 Task: Search round trip flight ticket for 5 adults, 1 child, 2 infants in seat and 1 infant on lap in business from Hancock: Houghton County Memorial Airport to Indianapolis: Indianapolis International Airport on 8-5-2023 and return on 8-7-2023. Choice of flights is Alaska. Number of bags: 1 carry on bag. Price is upto 86000. Outbound departure time preference is 21:15.
Action: Mouse moved to (294, 271)
Screenshot: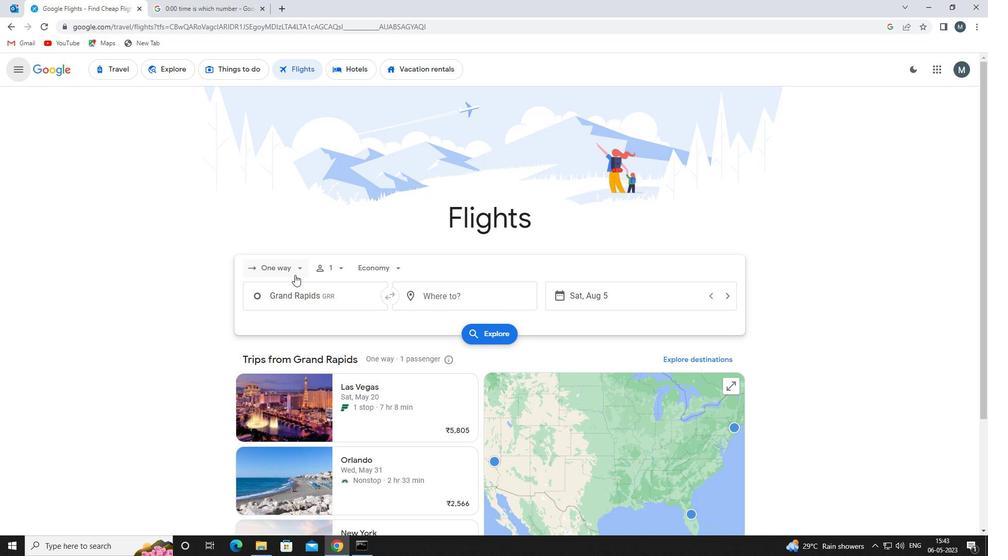 
Action: Mouse pressed left at (294, 271)
Screenshot: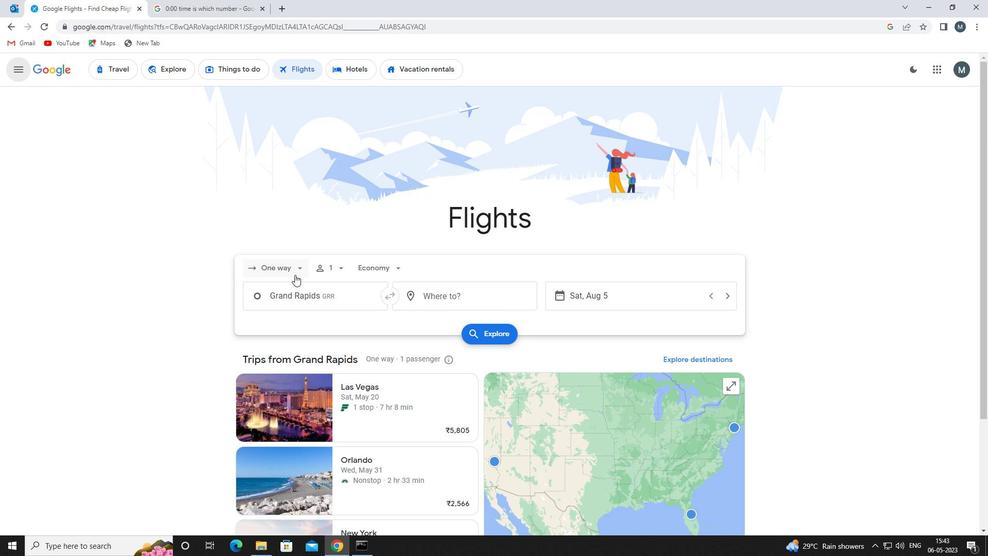 
Action: Mouse moved to (299, 292)
Screenshot: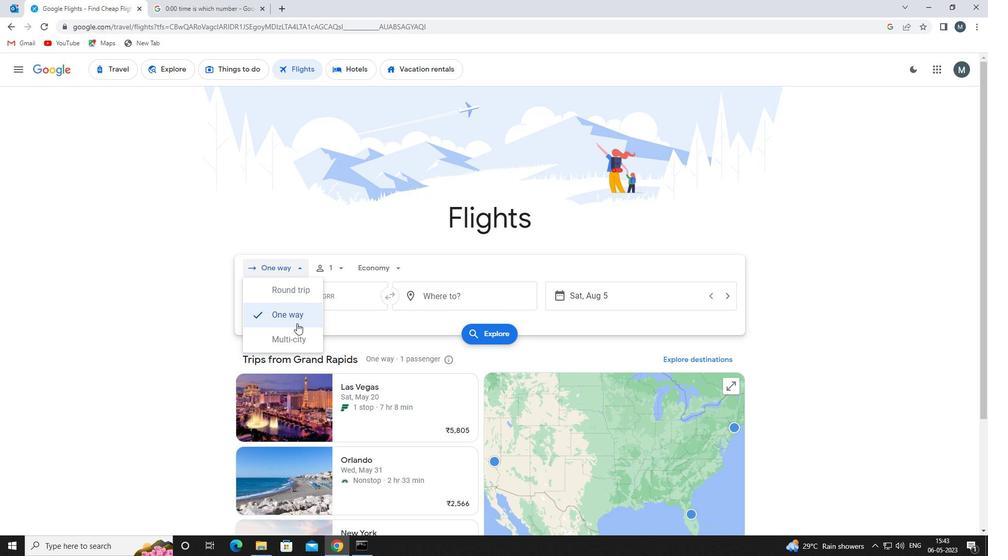 
Action: Mouse pressed left at (299, 292)
Screenshot: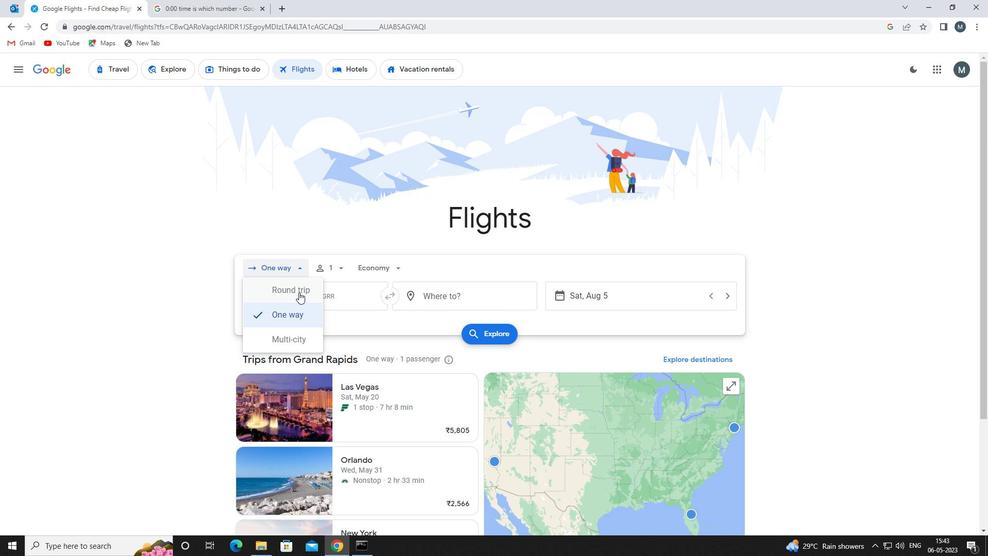 
Action: Mouse moved to (332, 268)
Screenshot: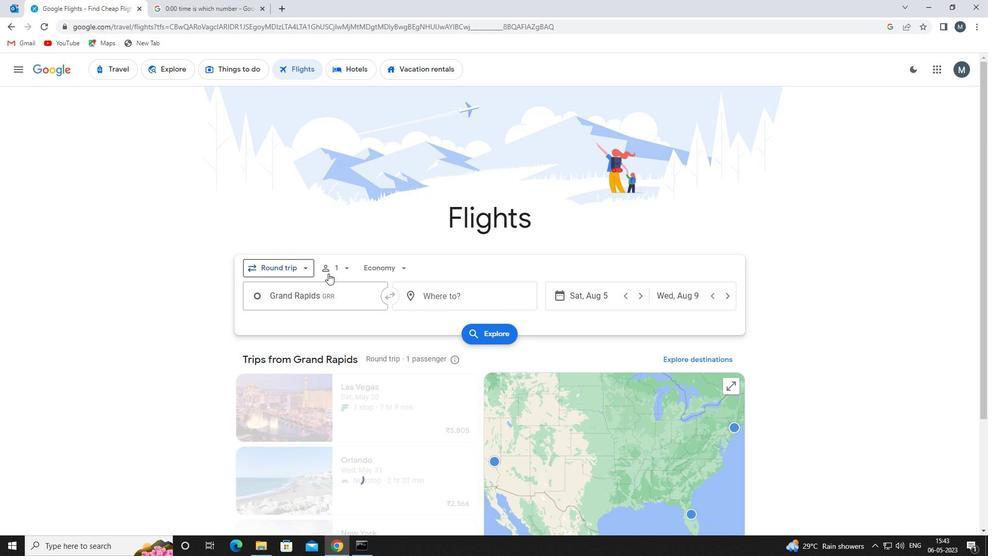 
Action: Mouse pressed left at (332, 268)
Screenshot: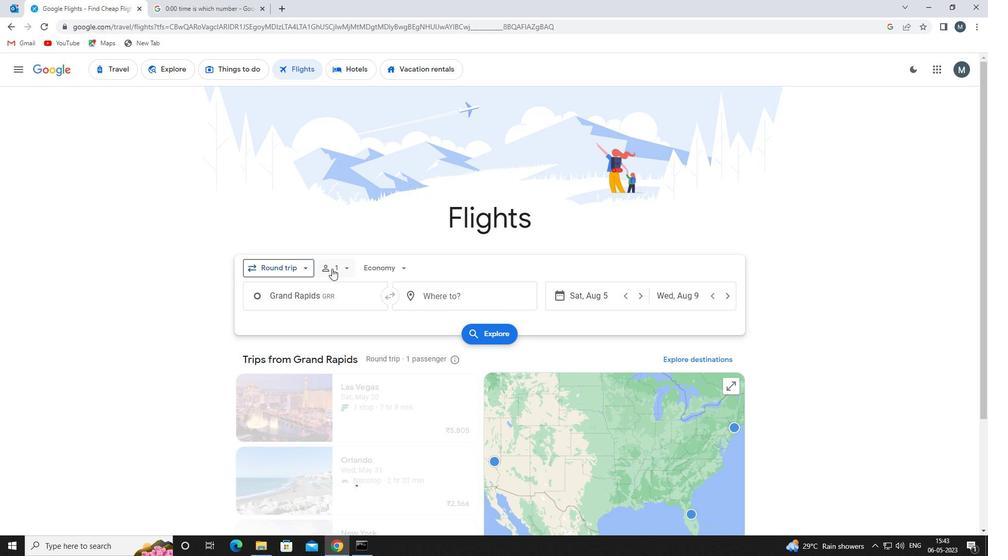 
Action: Mouse moved to (423, 292)
Screenshot: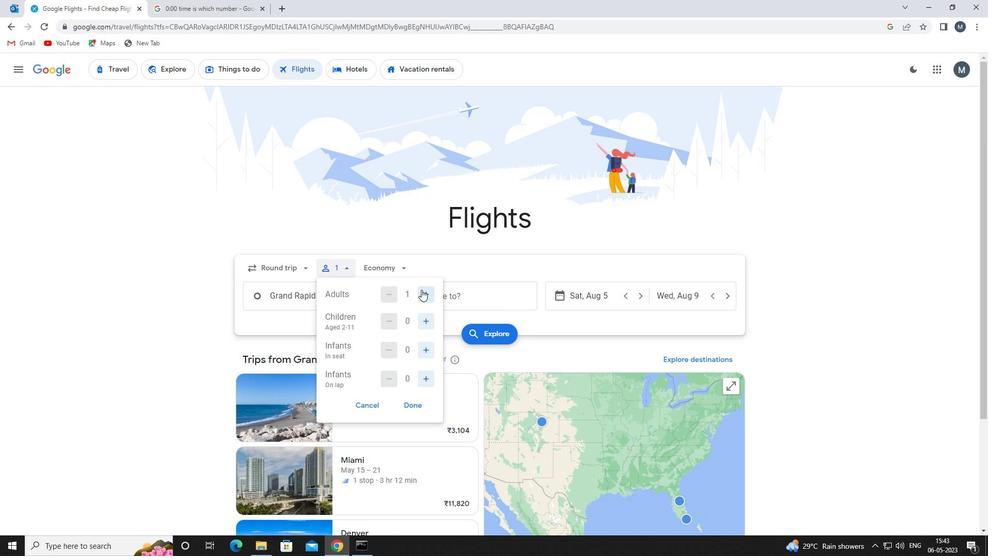 
Action: Mouse pressed left at (423, 292)
Screenshot: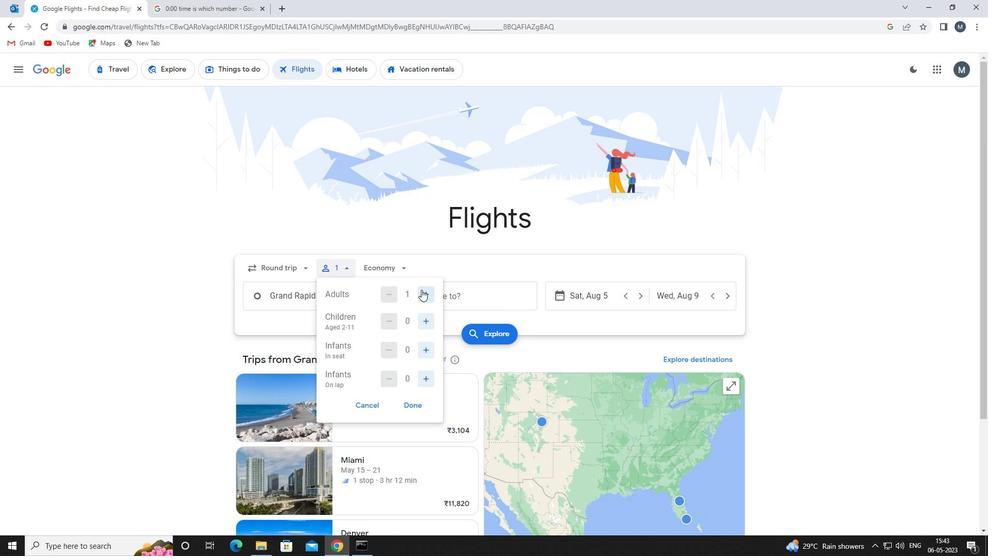 
Action: Mouse pressed left at (423, 292)
Screenshot: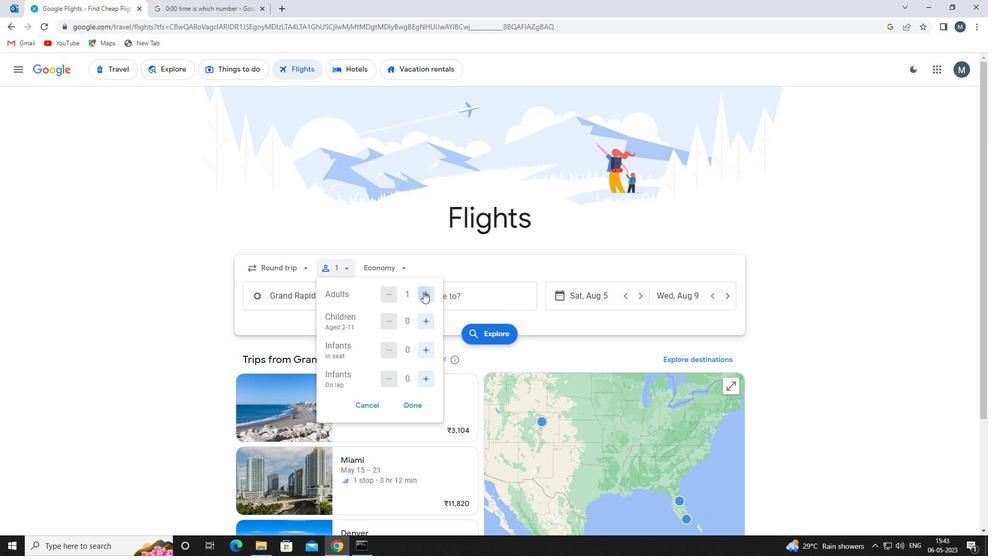 
Action: Mouse pressed left at (423, 292)
Screenshot: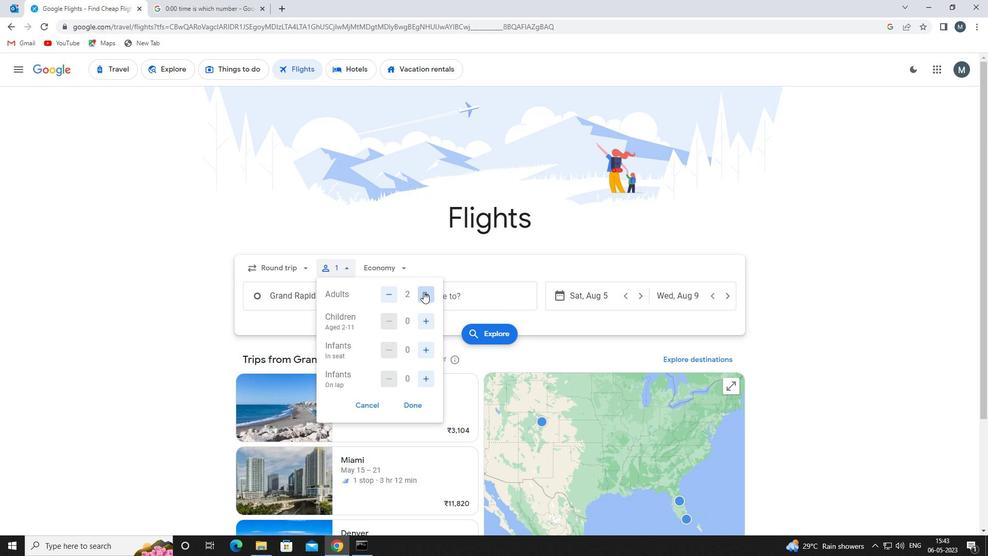 
Action: Mouse pressed left at (423, 292)
Screenshot: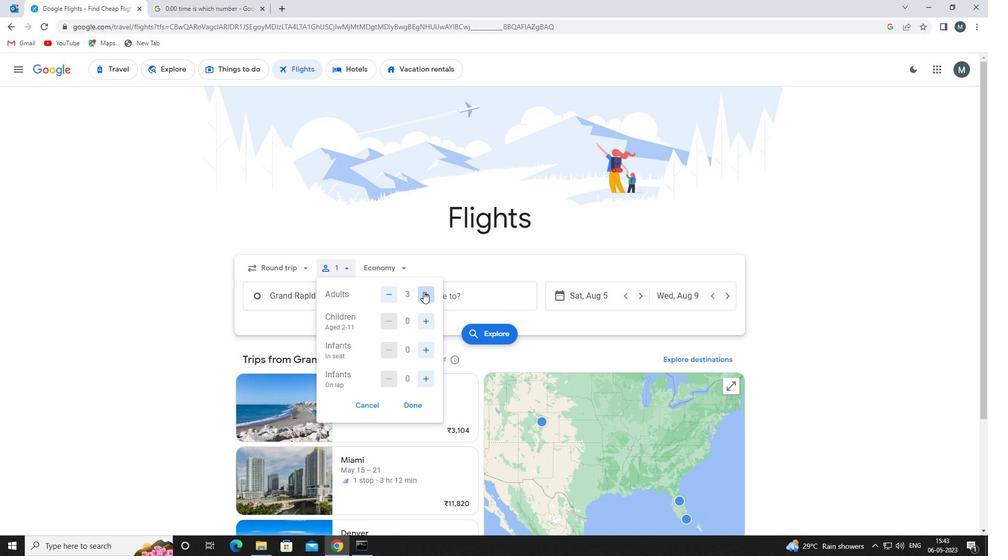 
Action: Mouse moved to (424, 319)
Screenshot: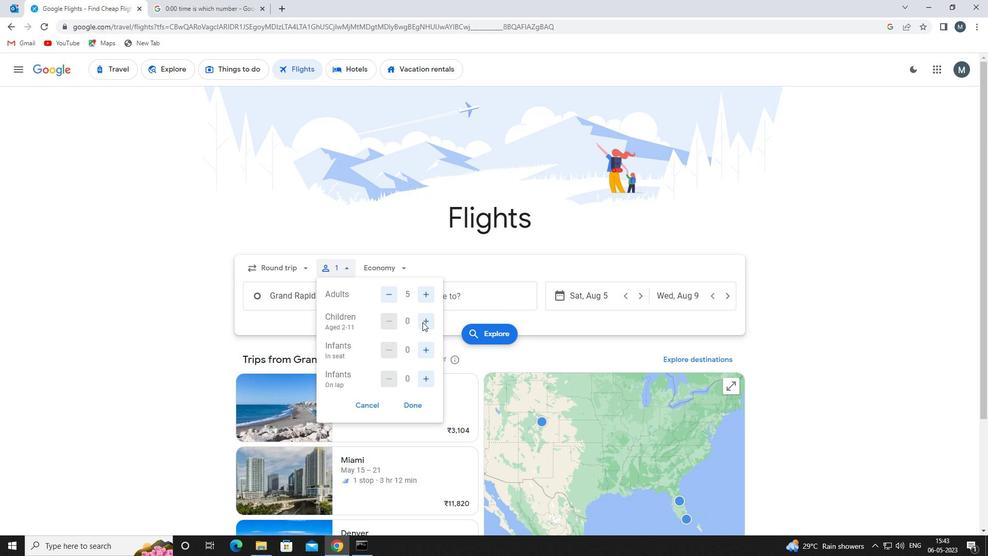 
Action: Mouse pressed left at (424, 319)
Screenshot: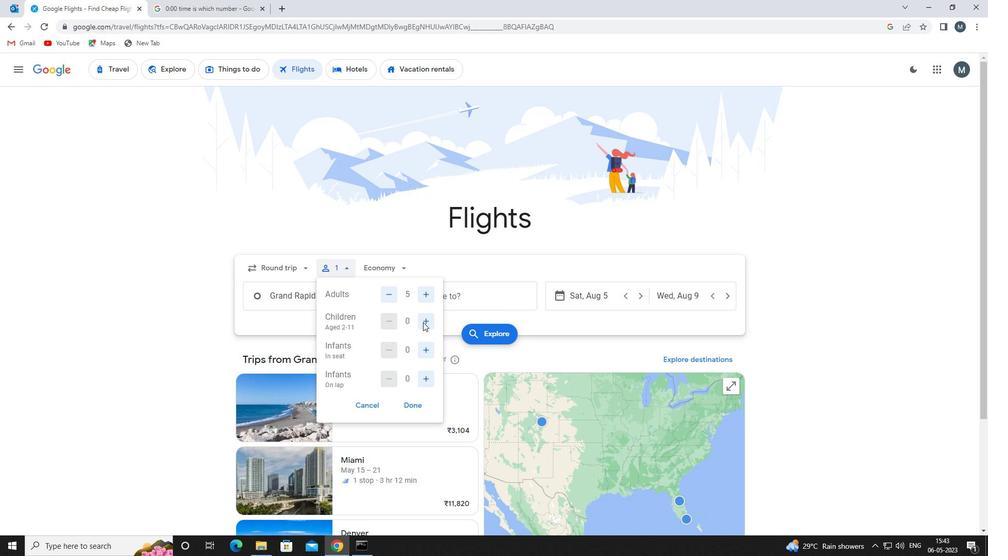 
Action: Mouse moved to (426, 350)
Screenshot: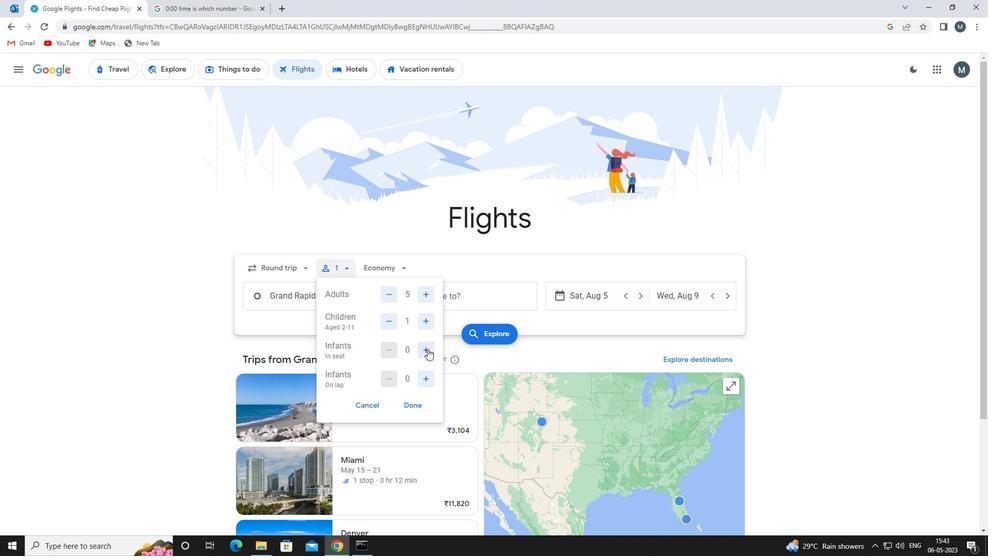 
Action: Mouse pressed left at (426, 350)
Screenshot: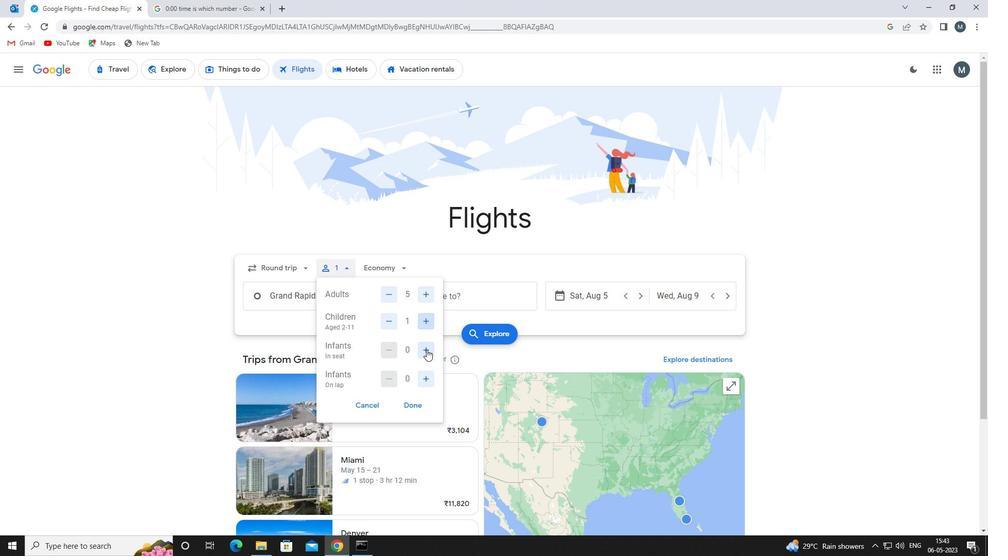 
Action: Mouse pressed left at (426, 350)
Screenshot: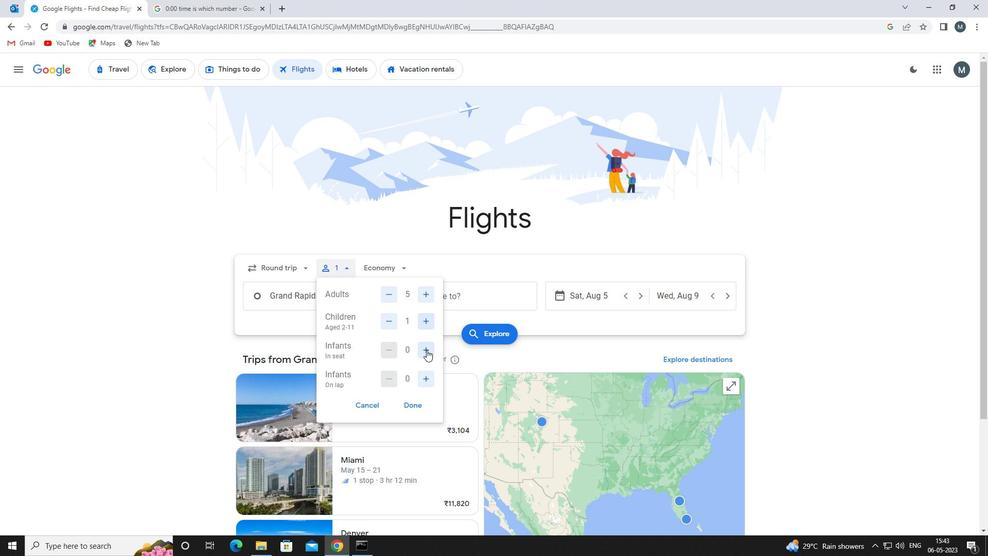 
Action: Mouse pressed left at (426, 350)
Screenshot: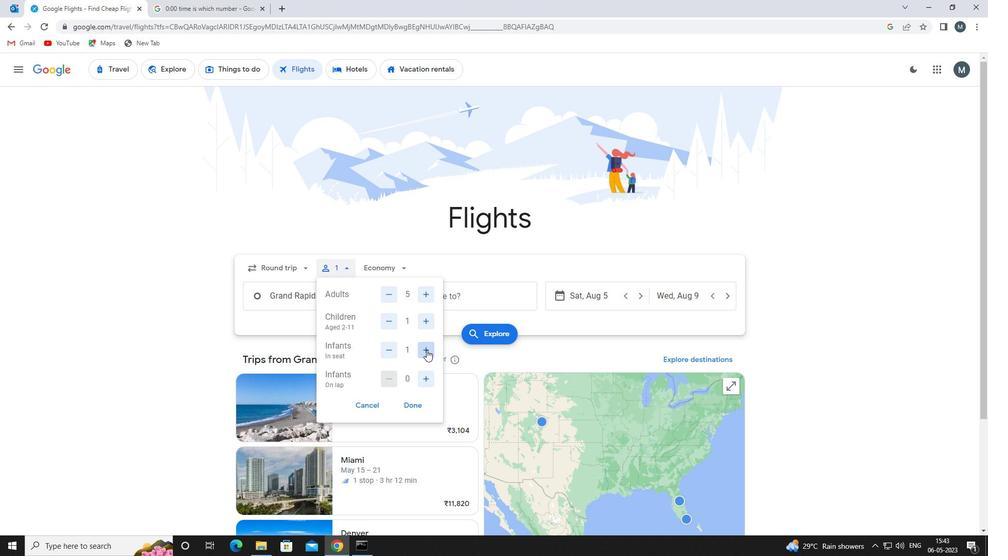 
Action: Mouse moved to (387, 348)
Screenshot: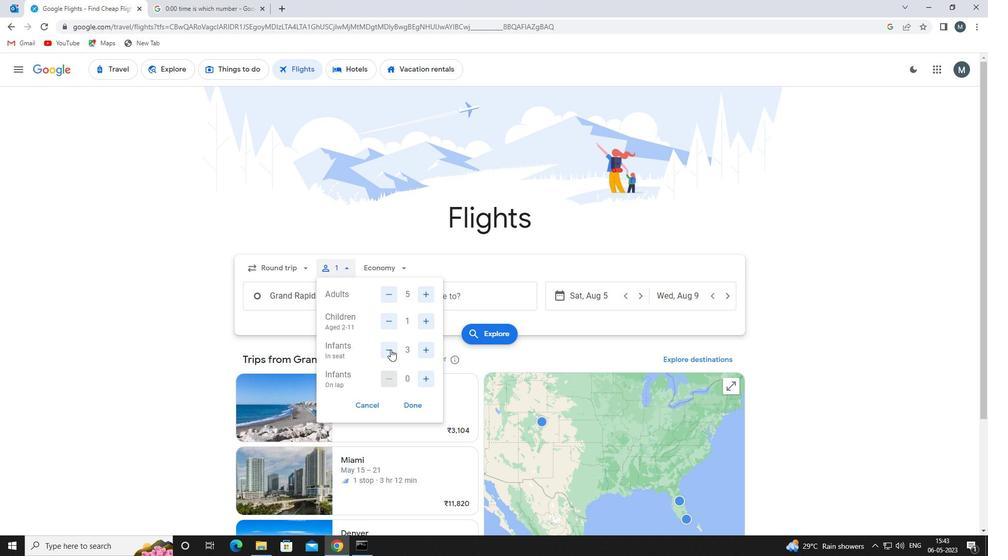 
Action: Mouse pressed left at (387, 348)
Screenshot: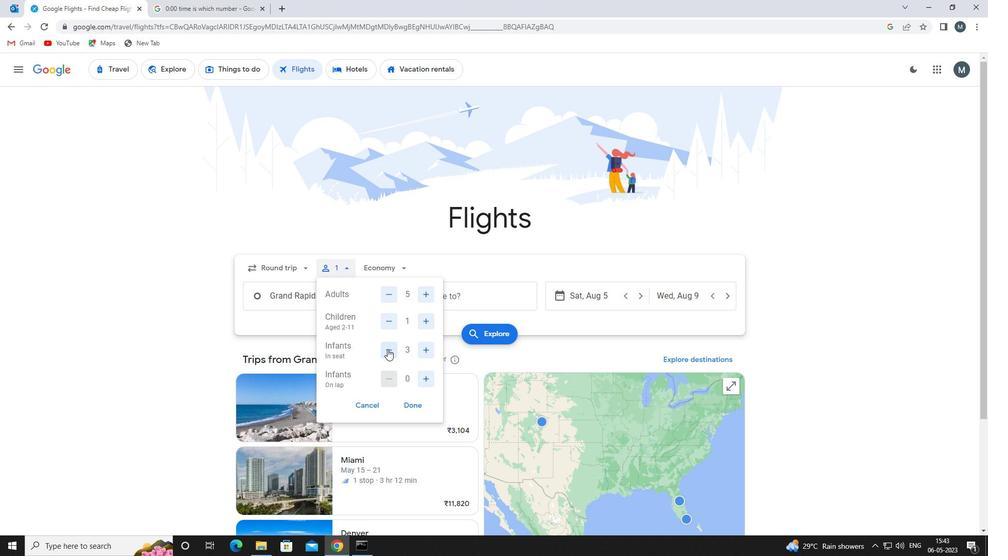 
Action: Mouse moved to (425, 380)
Screenshot: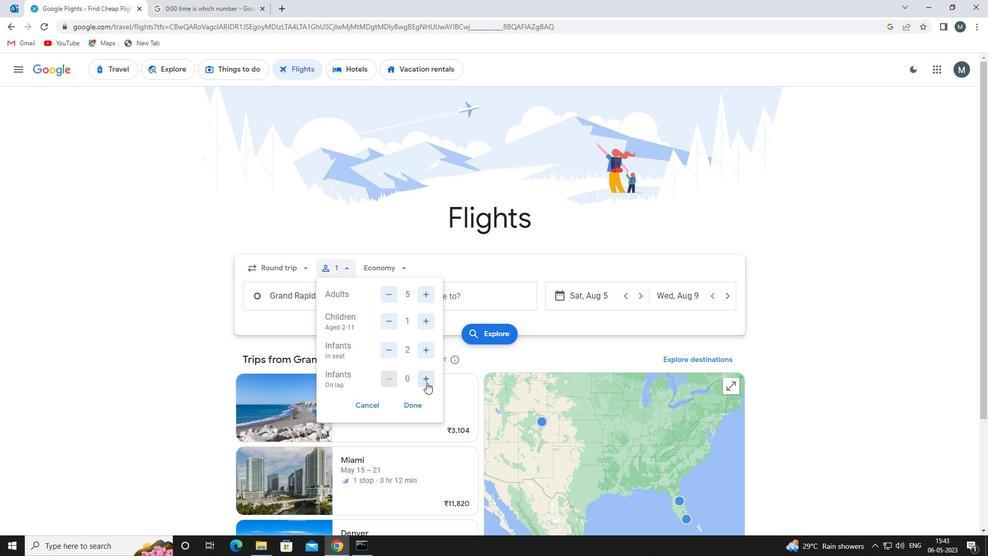 
Action: Mouse pressed left at (425, 380)
Screenshot: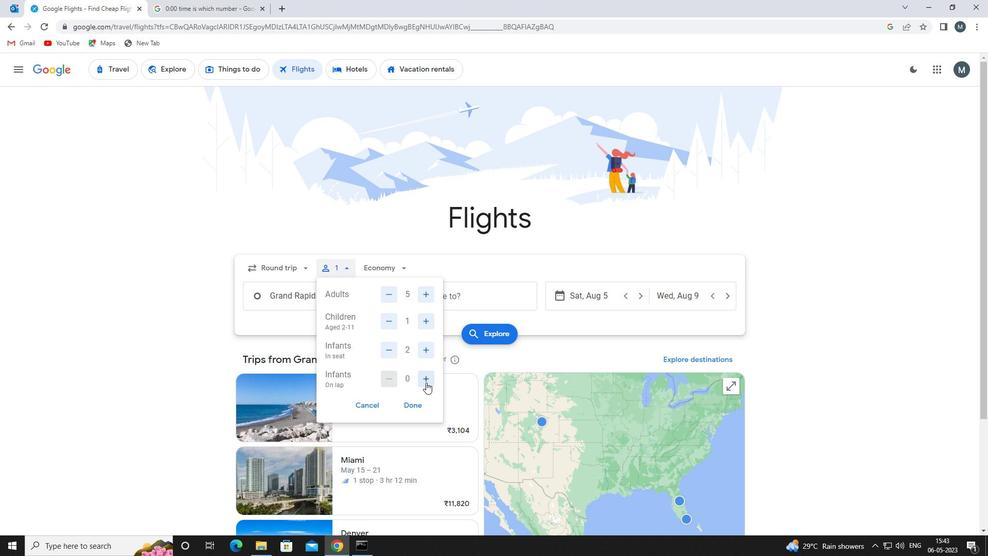 
Action: Mouse moved to (418, 407)
Screenshot: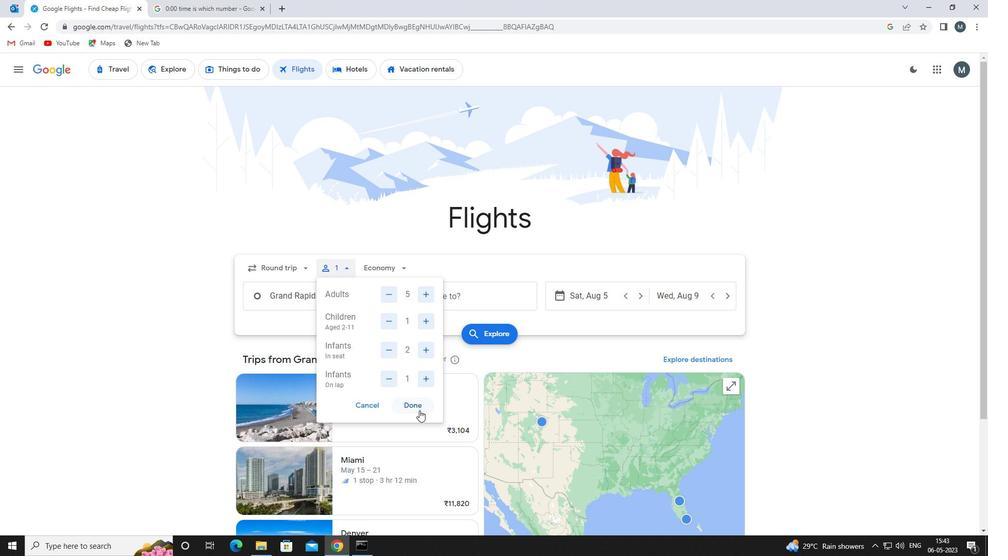 
Action: Mouse pressed left at (418, 407)
Screenshot: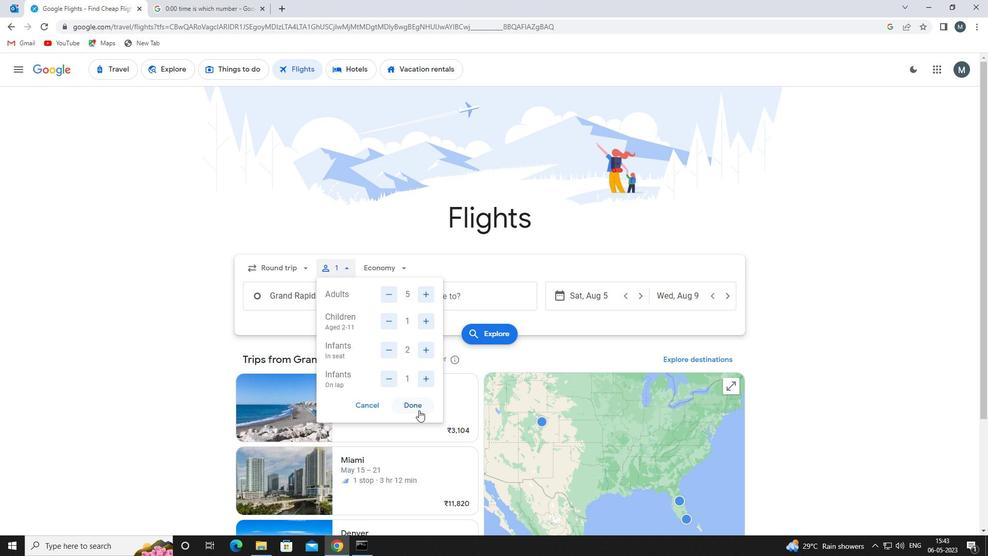 
Action: Mouse moved to (391, 268)
Screenshot: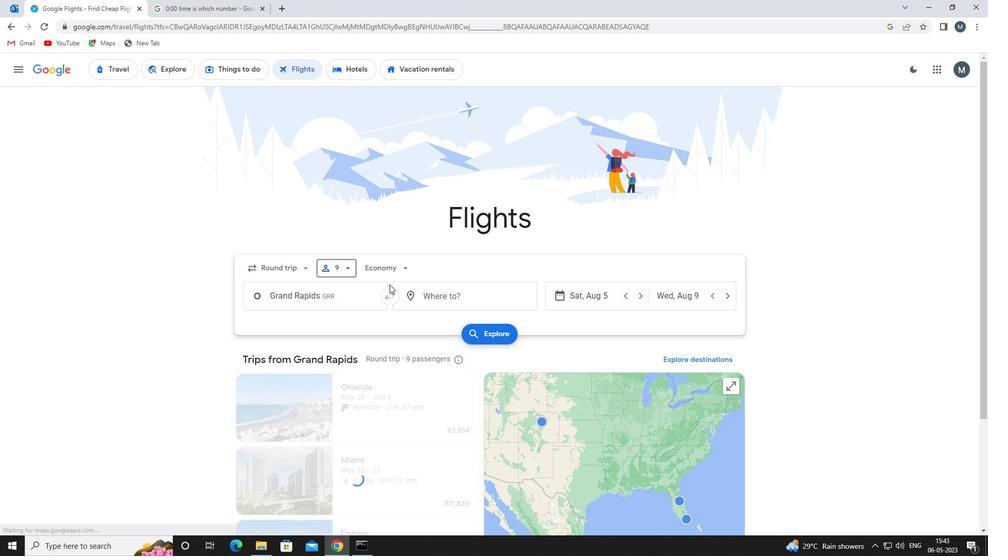
Action: Mouse pressed left at (391, 268)
Screenshot: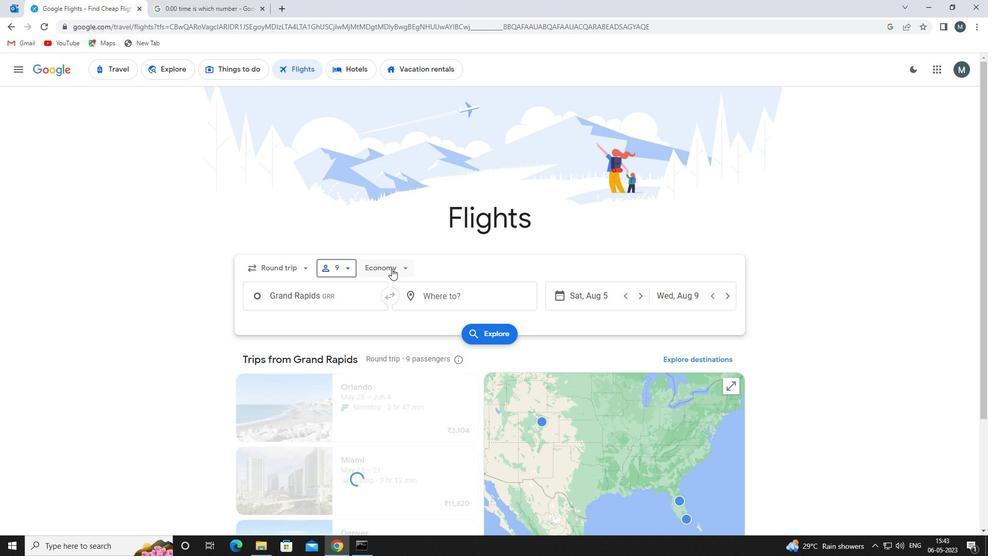 
Action: Mouse moved to (401, 338)
Screenshot: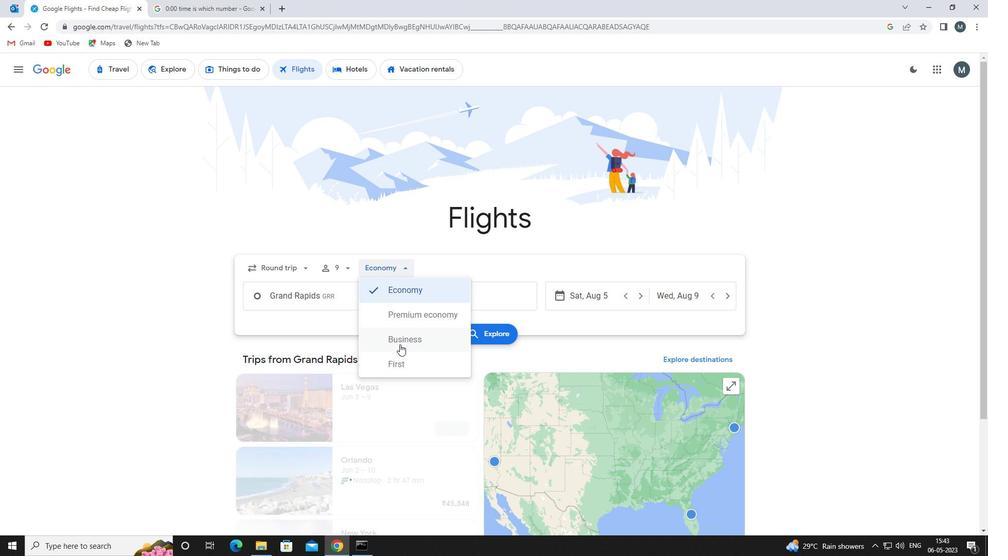 
Action: Mouse pressed left at (401, 338)
Screenshot: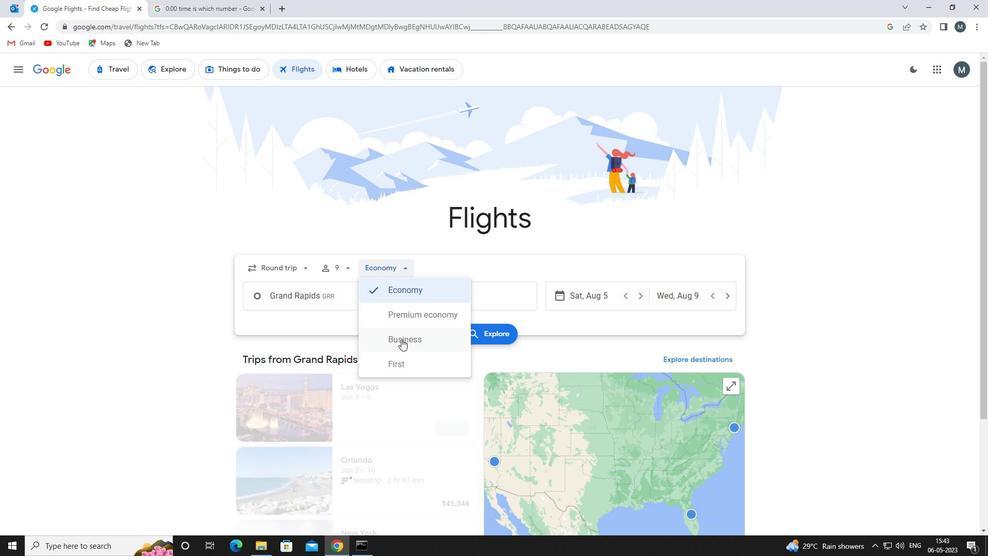
Action: Mouse moved to (327, 297)
Screenshot: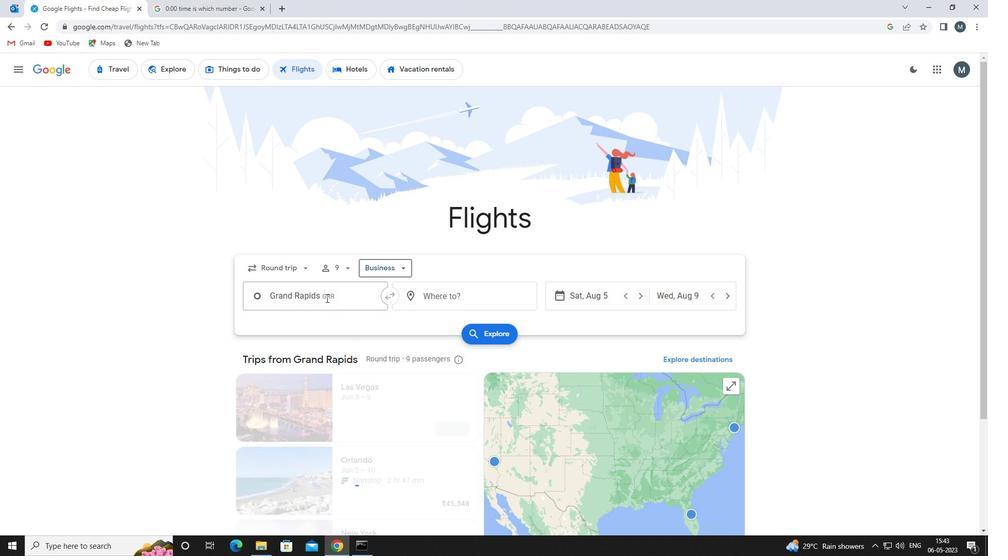 
Action: Mouse pressed left at (327, 297)
Screenshot: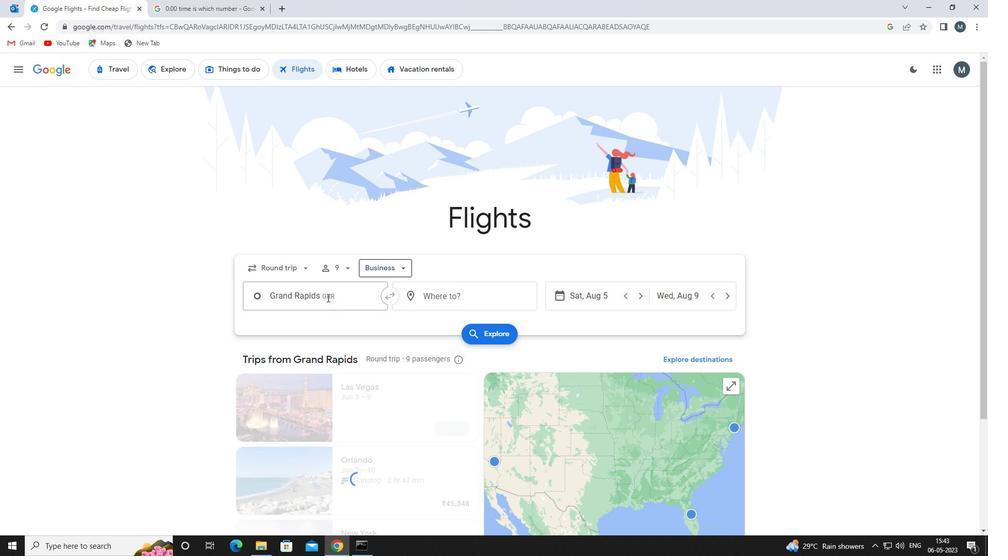
Action: Key pressed hop
Screenshot: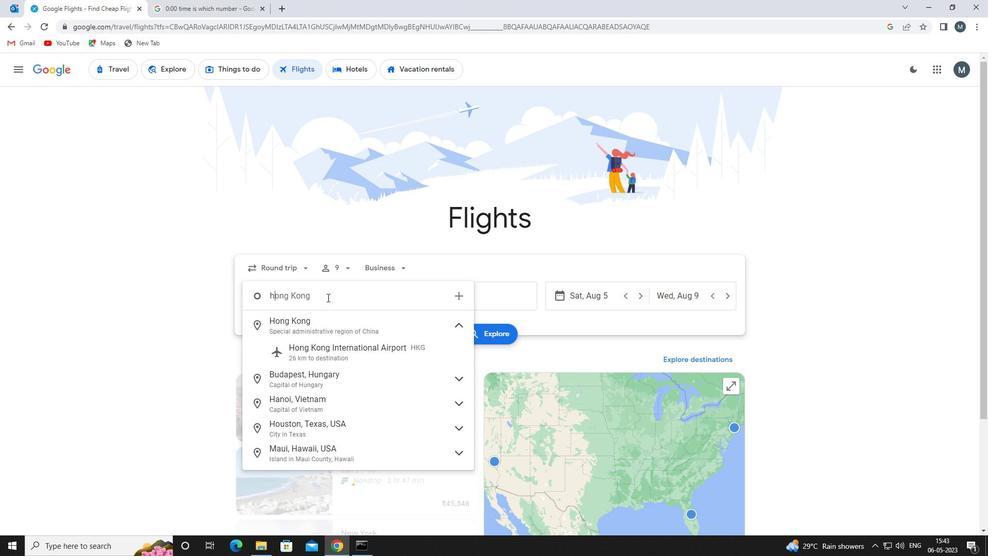 
Action: Mouse moved to (327, 297)
Screenshot: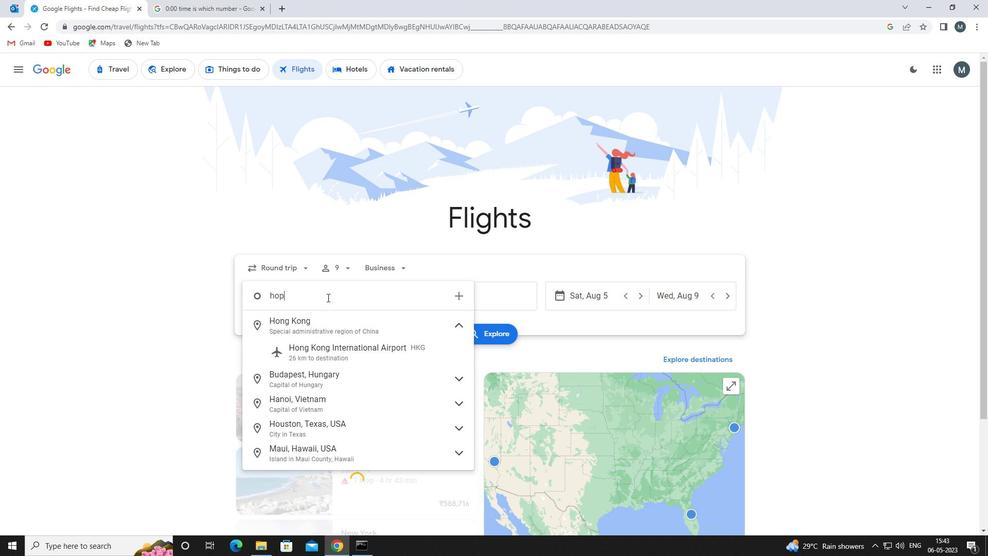 
Action: Key pressed <Key.backspace>ughton<Key.space>counr<Key.backspace>ty
Screenshot: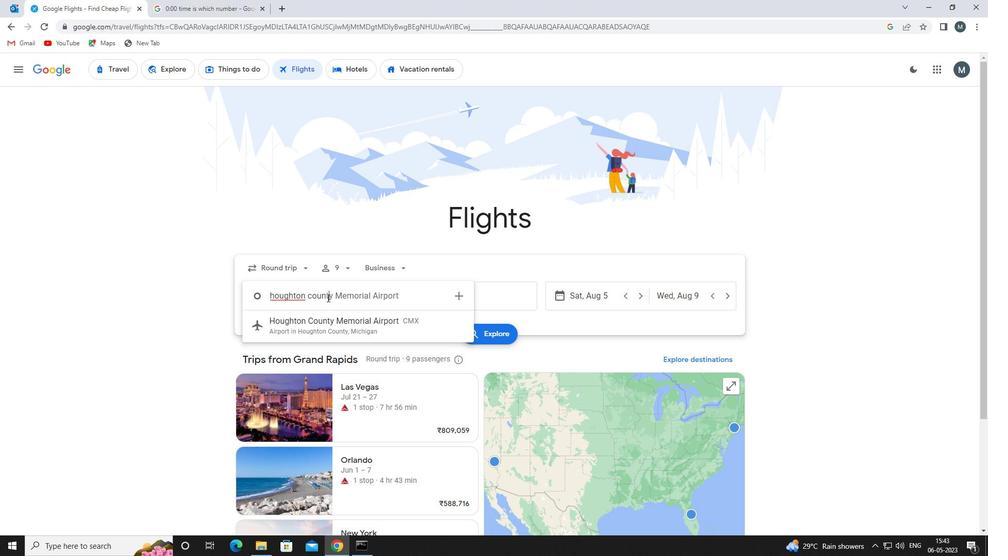 
Action: Mouse moved to (353, 326)
Screenshot: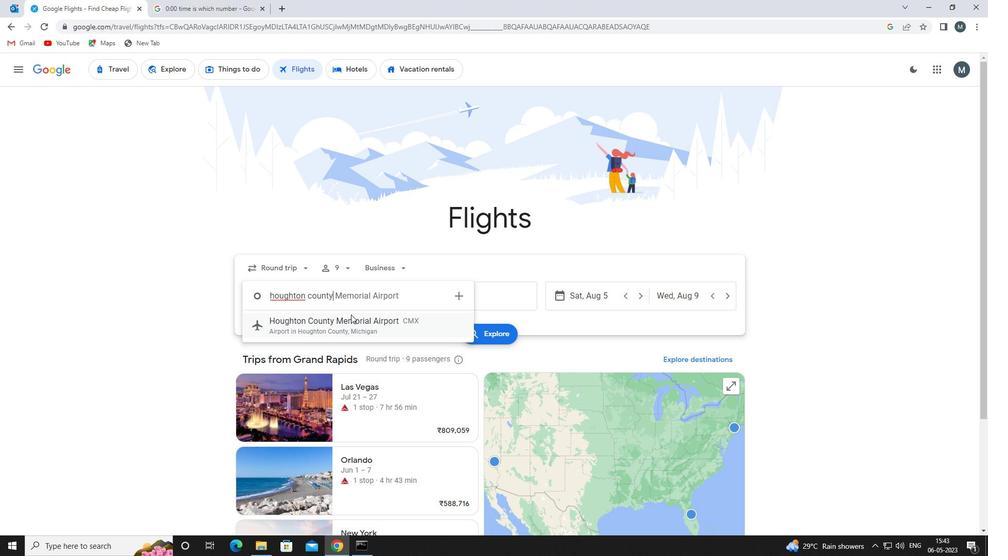 
Action: Mouse pressed left at (353, 326)
Screenshot: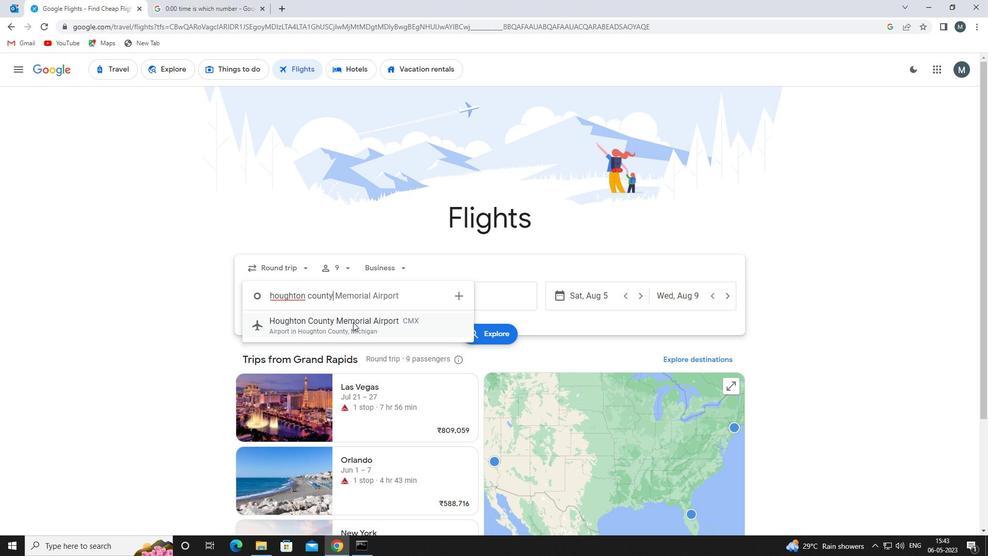 
Action: Mouse moved to (460, 300)
Screenshot: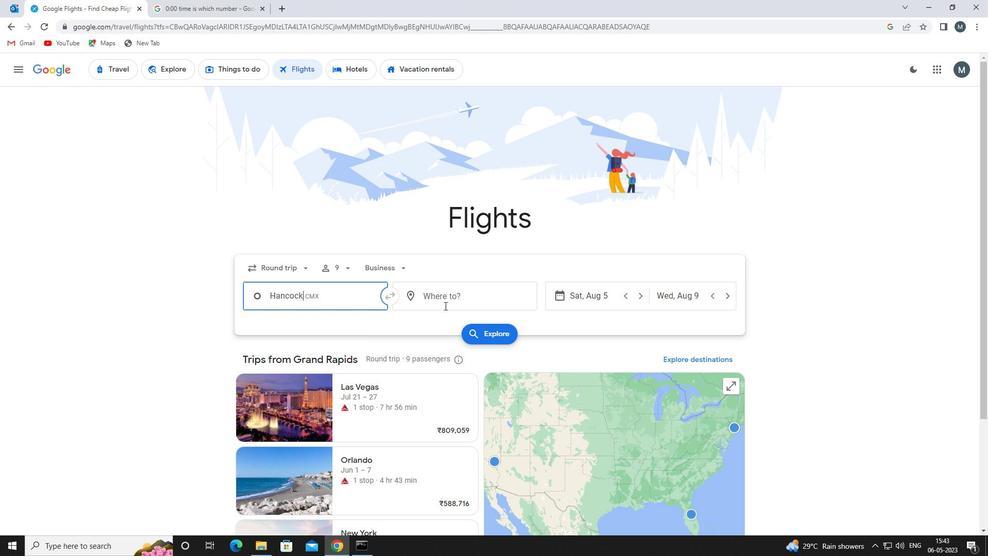 
Action: Mouse pressed left at (460, 300)
Screenshot: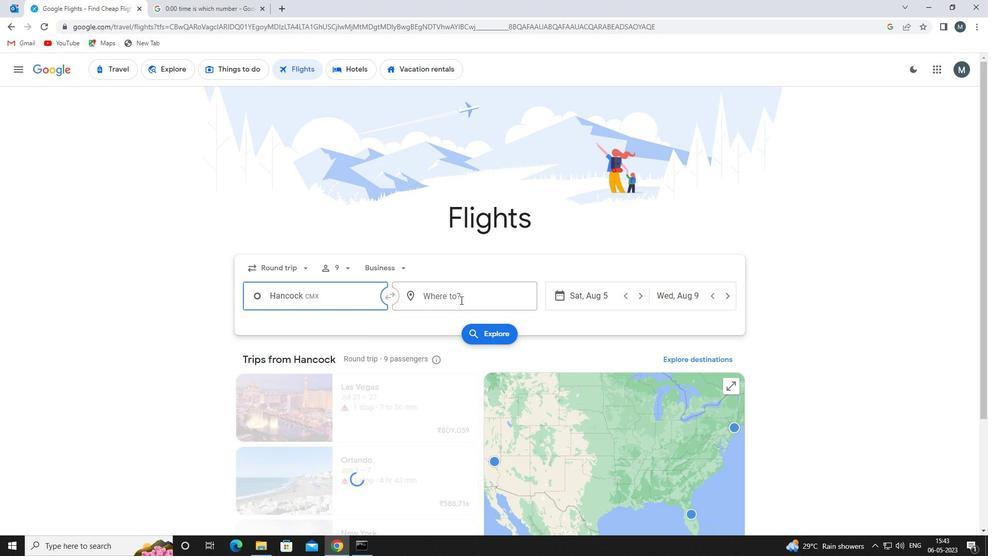 
Action: Mouse moved to (460, 297)
Screenshot: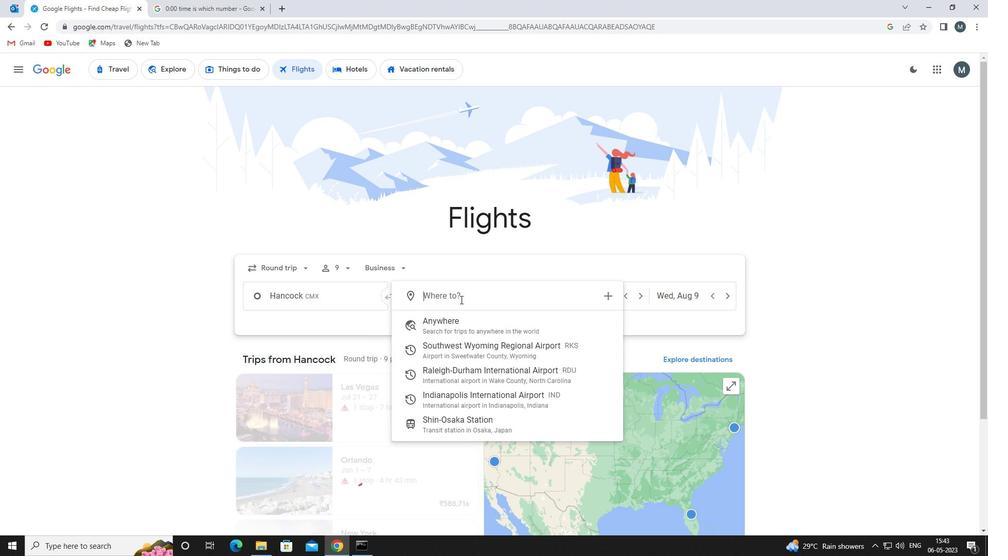
Action: Key pressed ind
Screenshot: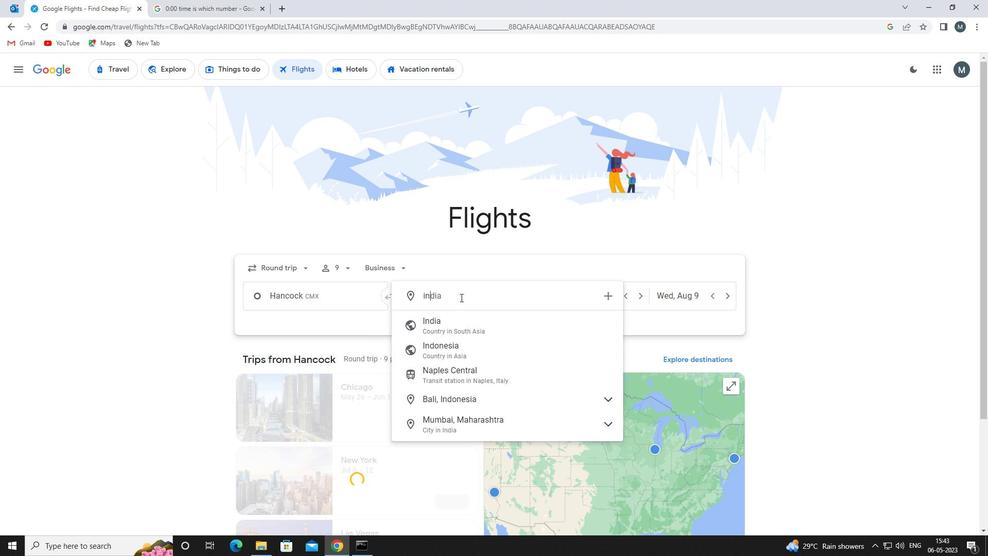 
Action: Mouse moved to (467, 323)
Screenshot: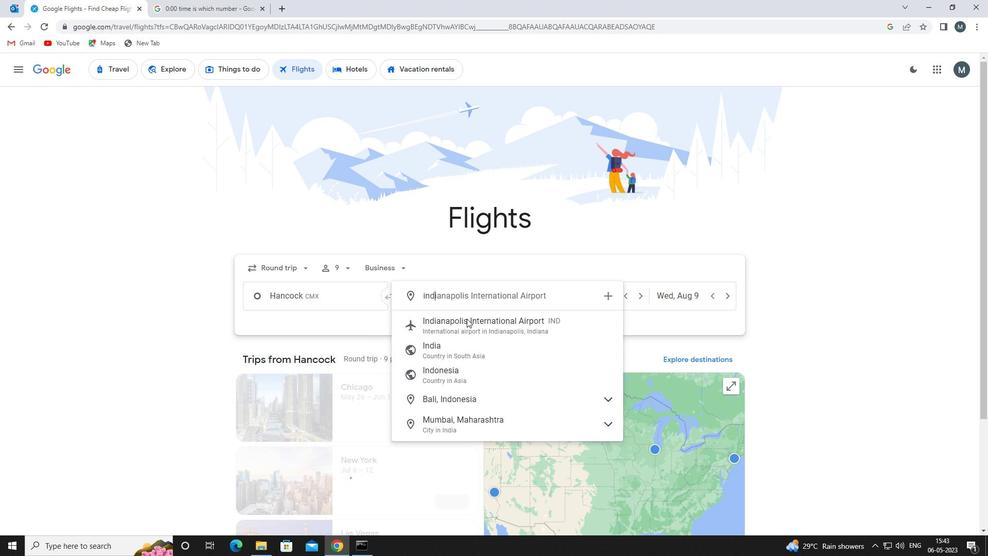 
Action: Mouse pressed left at (467, 323)
Screenshot: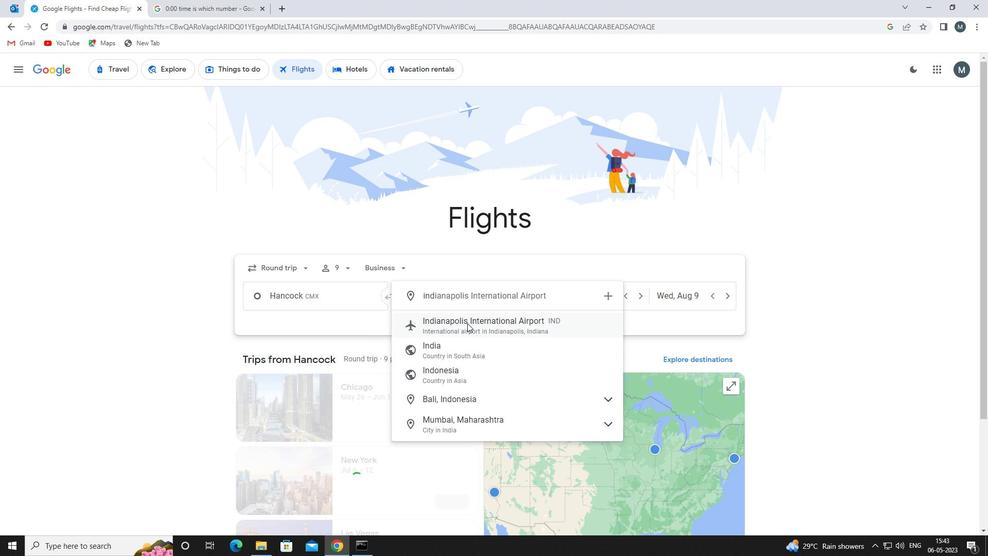 
Action: Mouse moved to (572, 299)
Screenshot: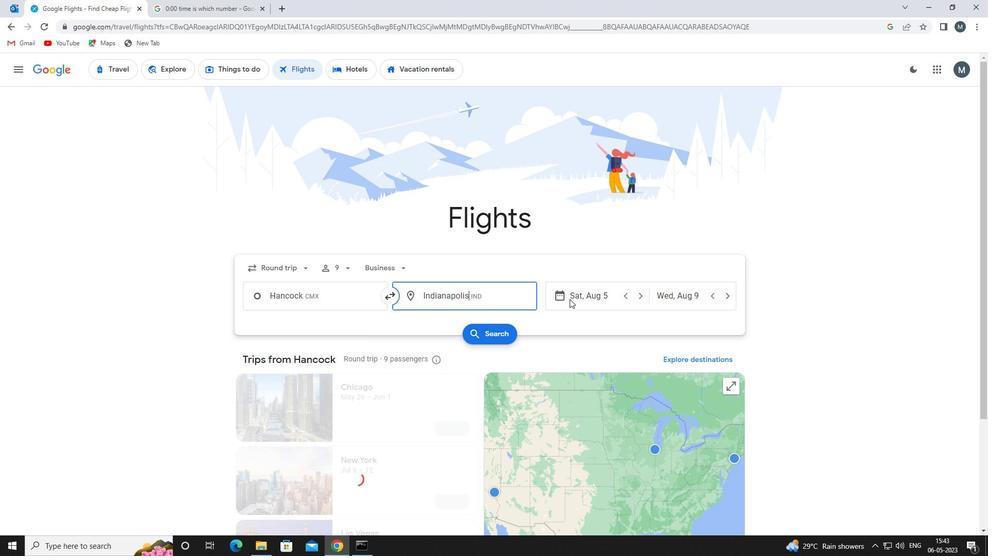 
Action: Mouse pressed left at (572, 299)
Screenshot: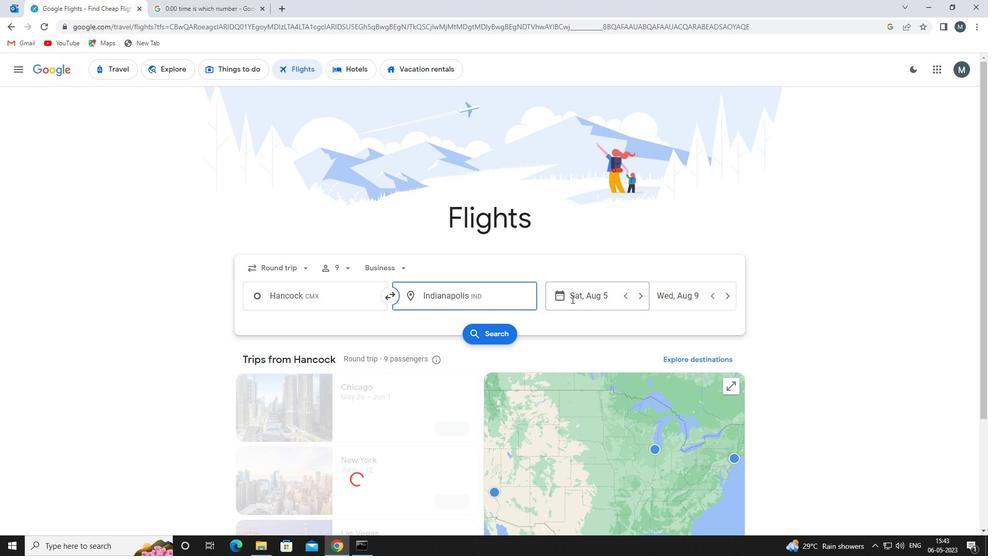 
Action: Mouse moved to (513, 345)
Screenshot: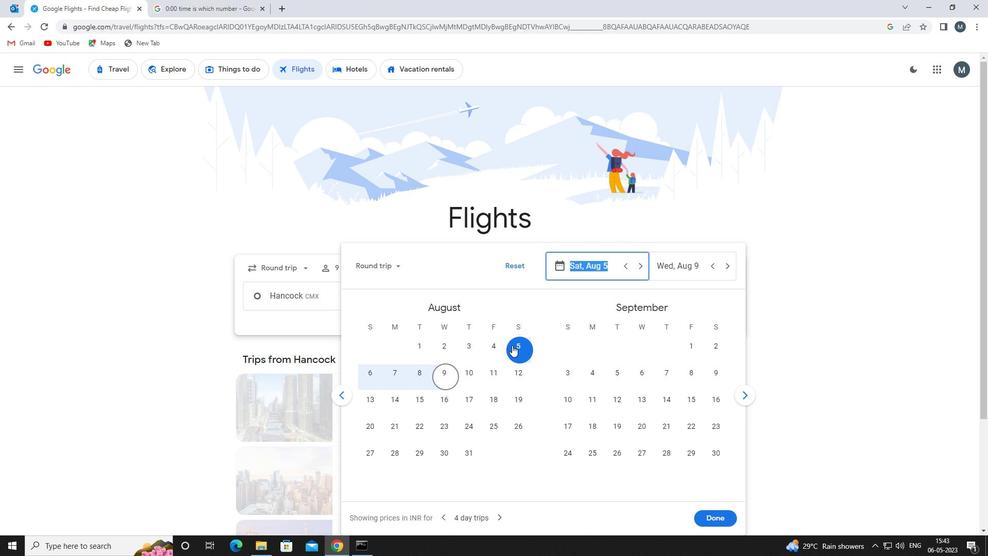 
Action: Mouse pressed left at (513, 345)
Screenshot: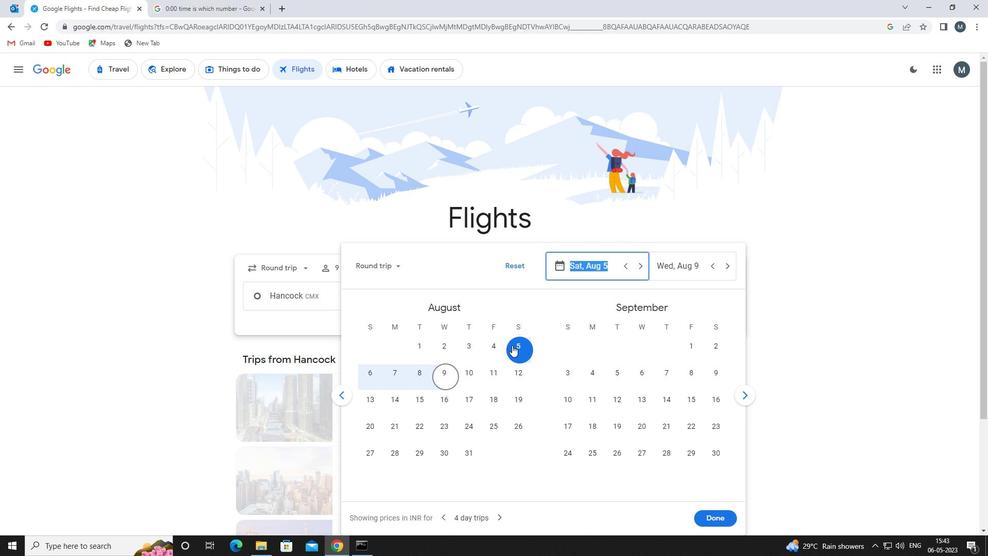 
Action: Mouse moved to (402, 370)
Screenshot: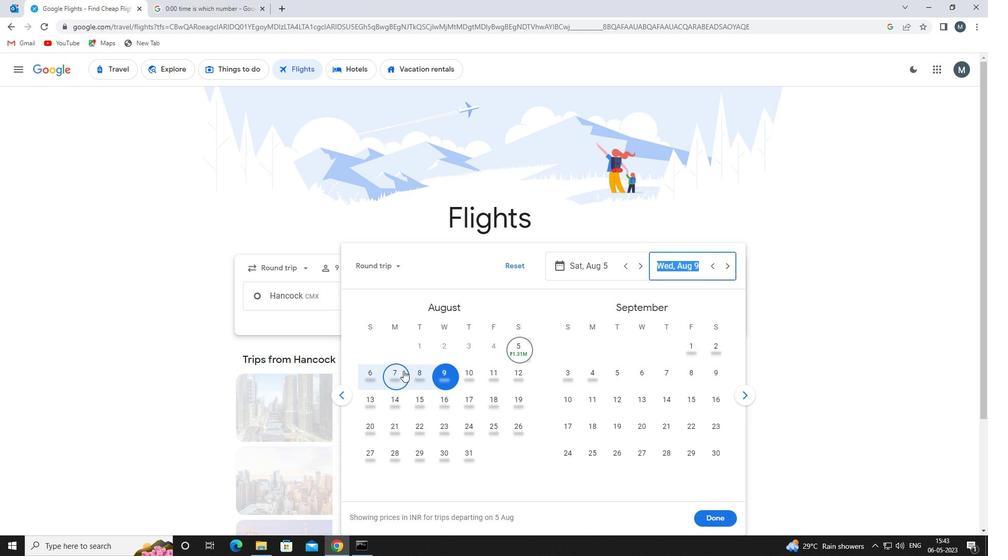 
Action: Mouse pressed left at (402, 370)
Screenshot: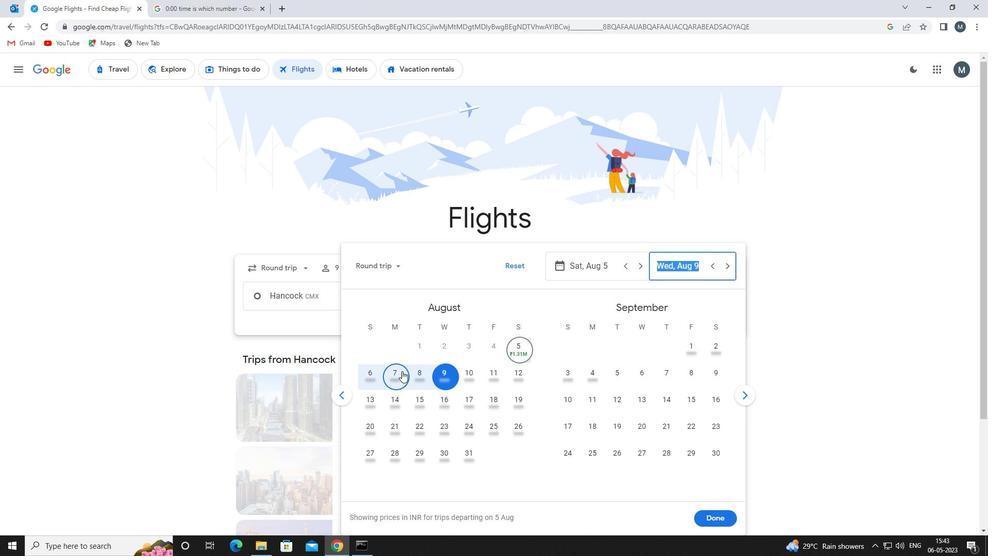 
Action: Mouse moved to (705, 516)
Screenshot: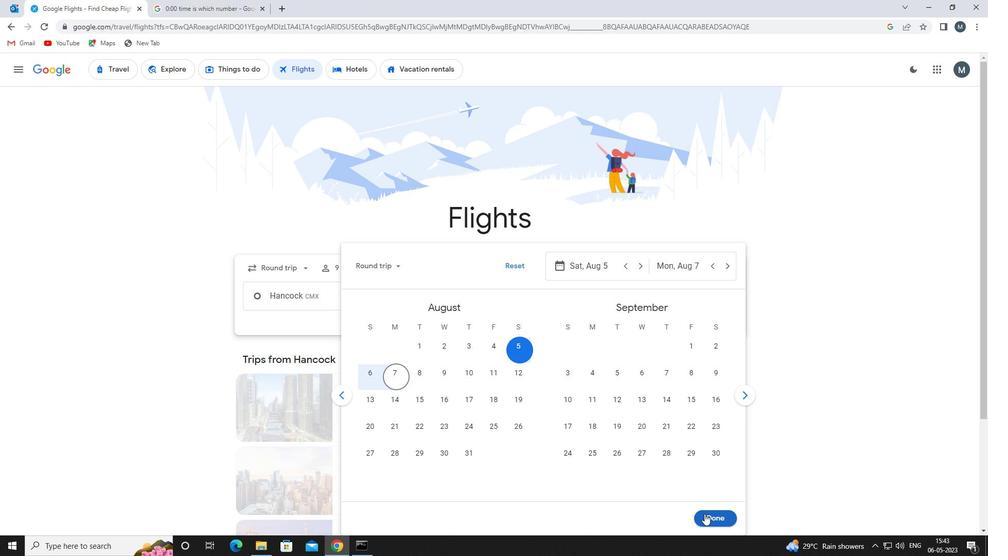 
Action: Mouse pressed left at (705, 516)
Screenshot: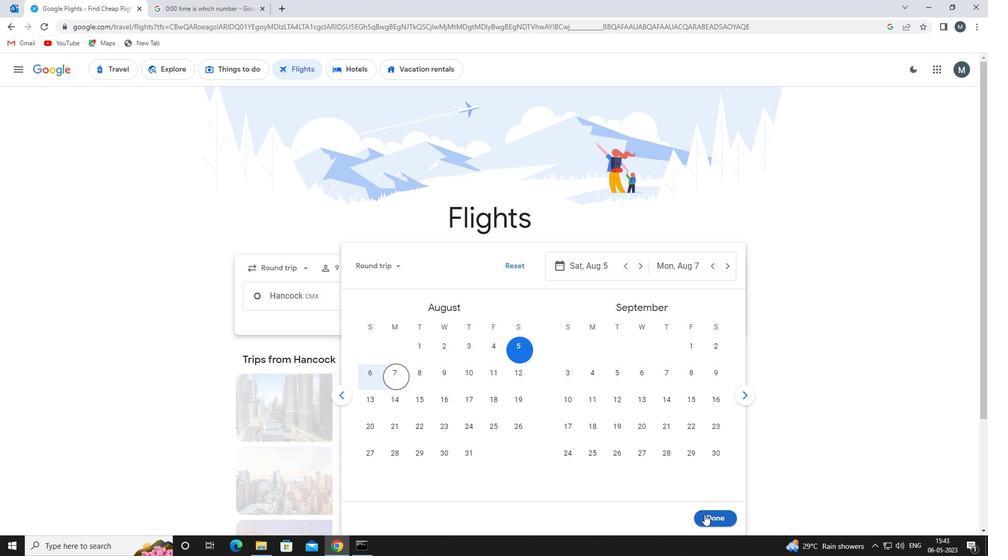 
Action: Mouse moved to (490, 335)
Screenshot: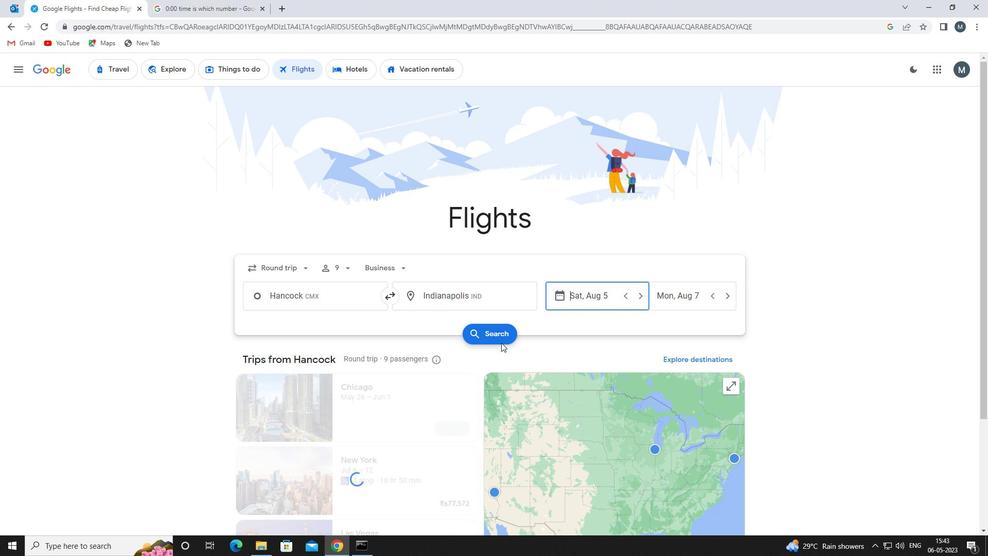 
Action: Mouse pressed left at (490, 335)
Screenshot: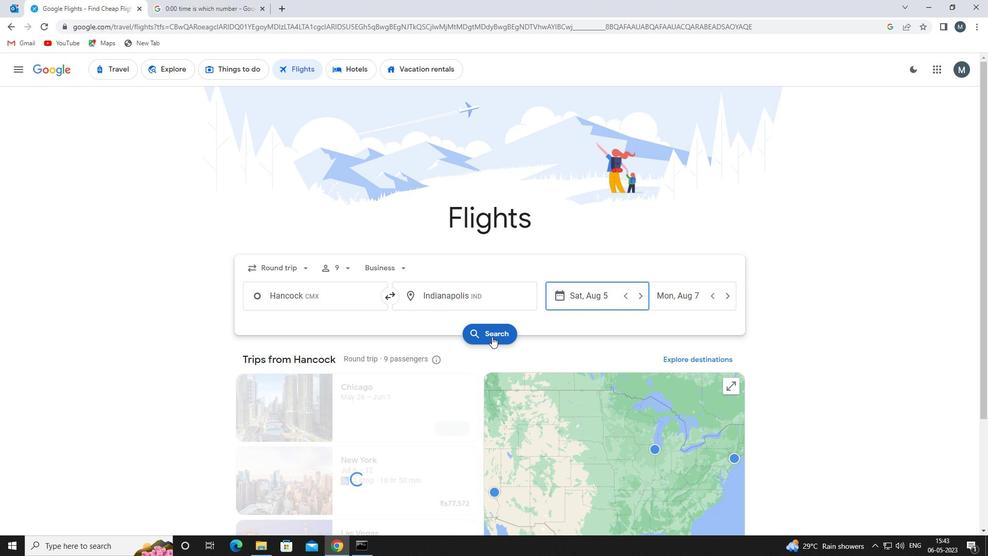 
Action: Mouse moved to (269, 165)
Screenshot: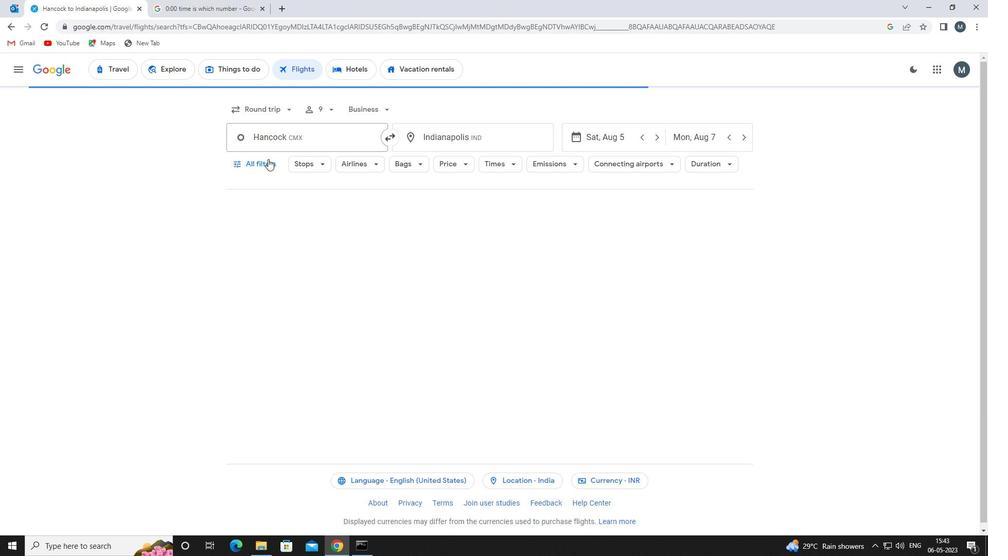 
Action: Mouse pressed left at (269, 165)
Screenshot: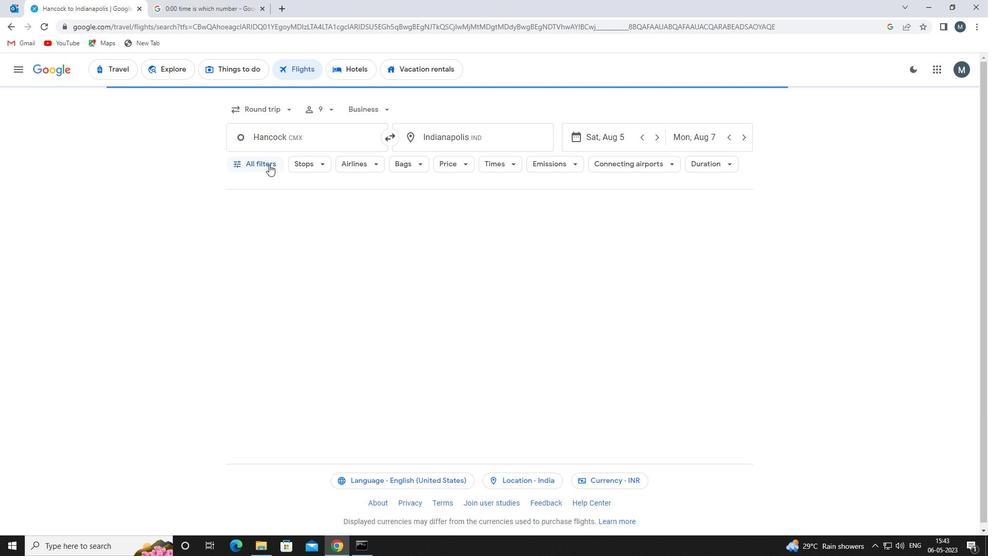 
Action: Mouse moved to (315, 246)
Screenshot: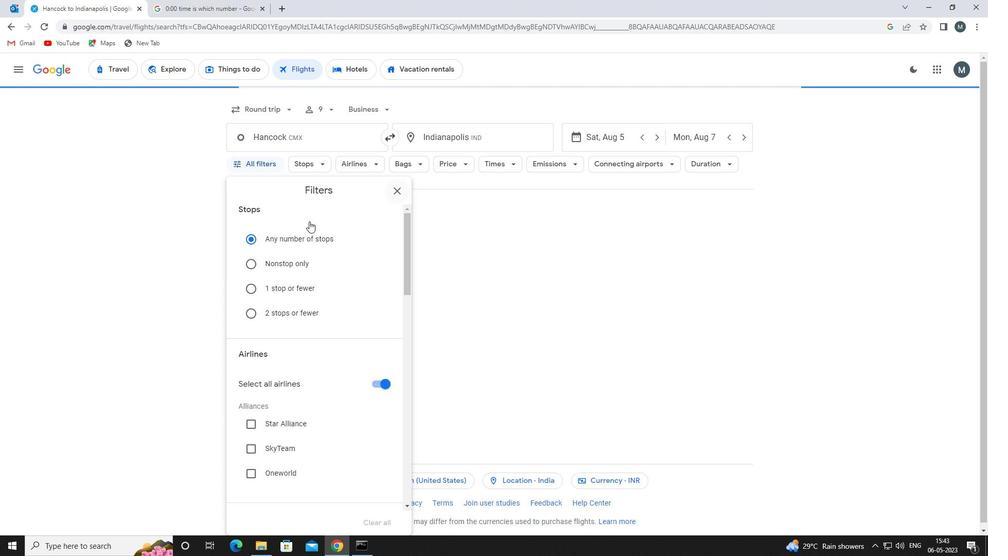 
Action: Mouse scrolled (315, 246) with delta (0, 0)
Screenshot: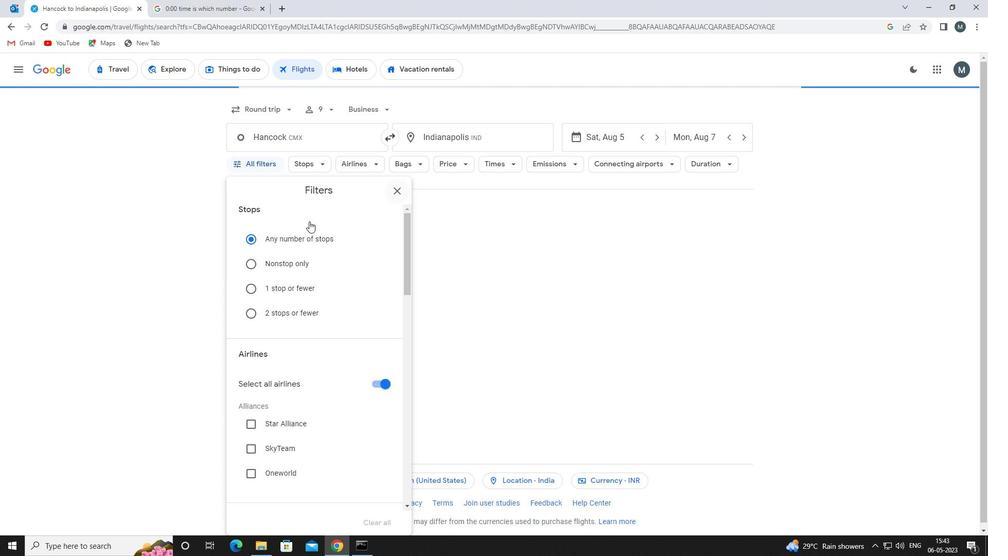 
Action: Mouse moved to (315, 253)
Screenshot: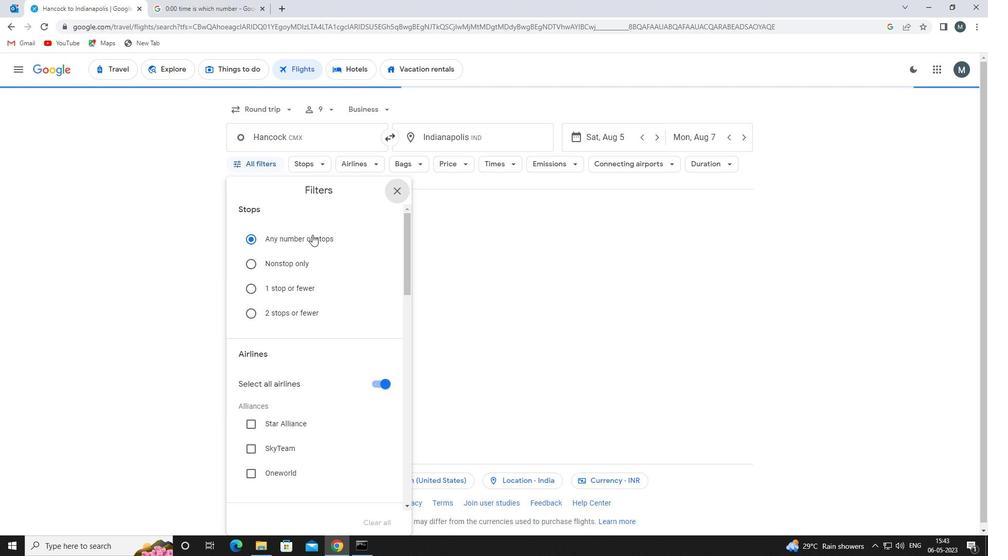 
Action: Mouse scrolled (315, 252) with delta (0, 0)
Screenshot: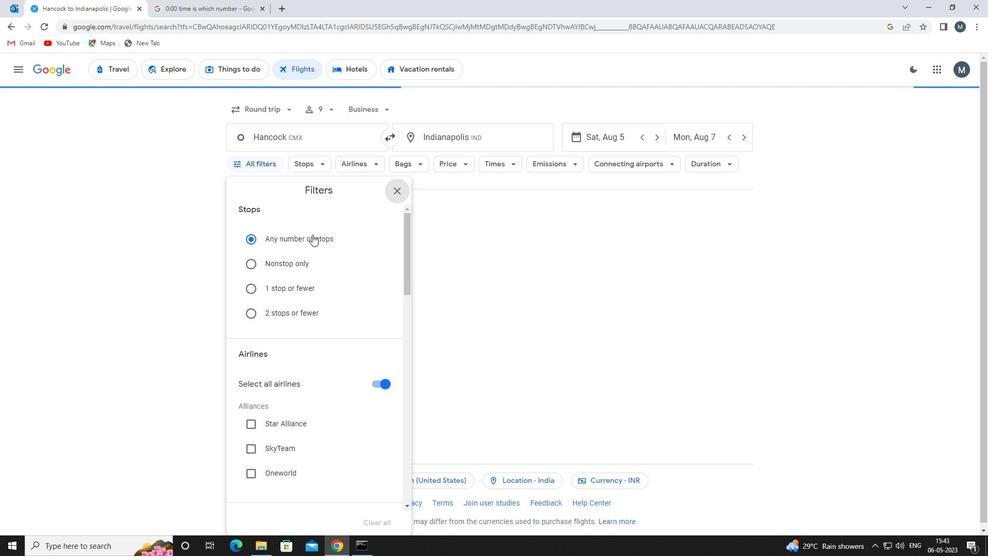 
Action: Mouse moved to (372, 280)
Screenshot: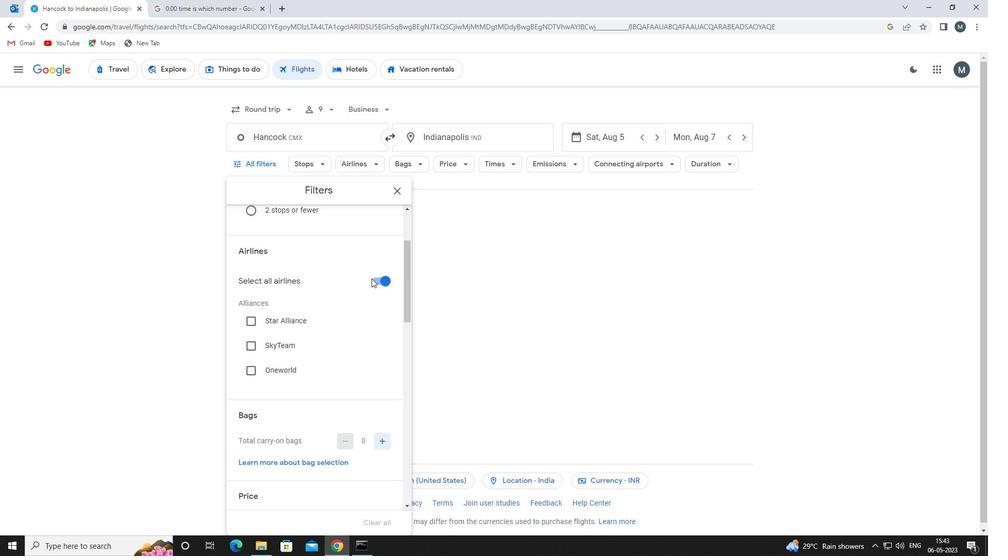 
Action: Mouse pressed left at (372, 280)
Screenshot: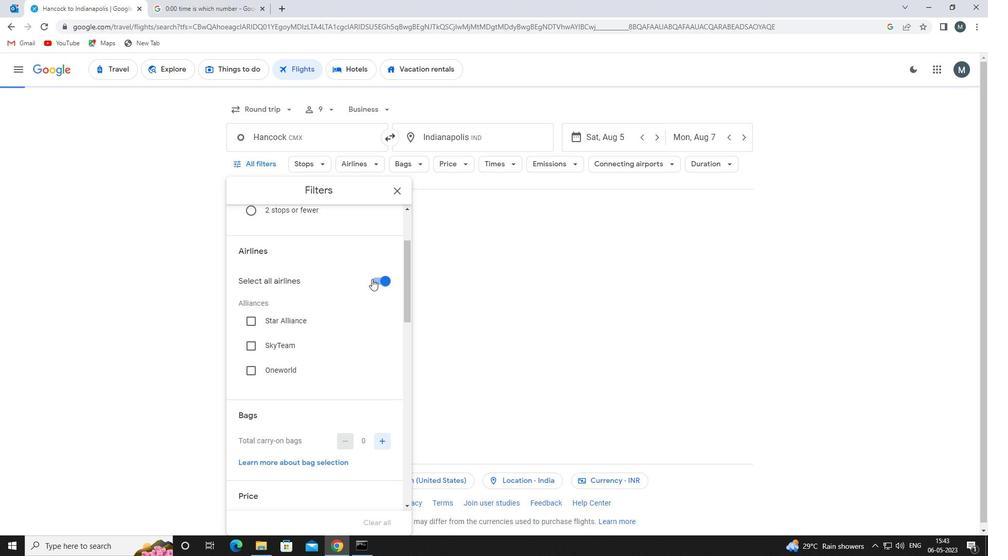 
Action: Mouse moved to (379, 279)
Screenshot: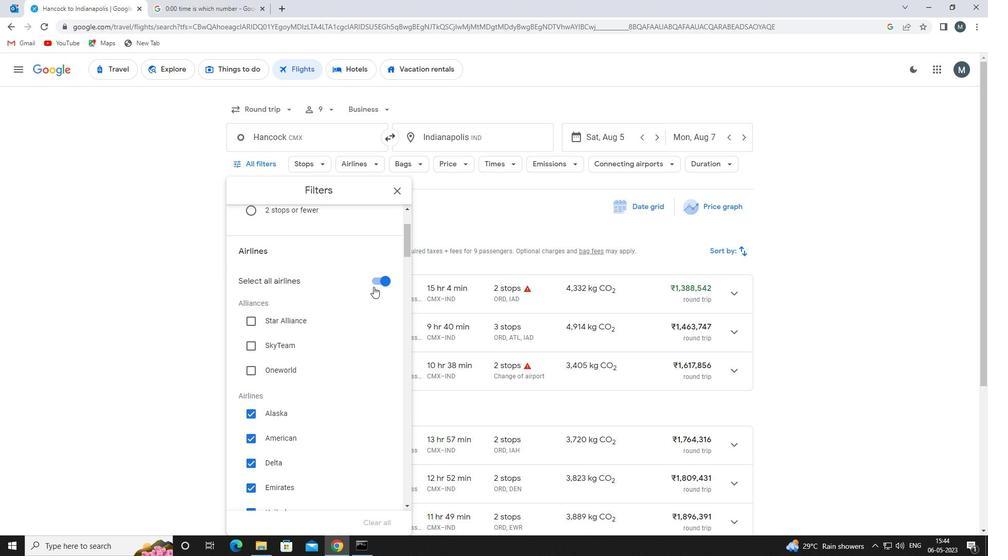 
Action: Mouse pressed left at (379, 279)
Screenshot: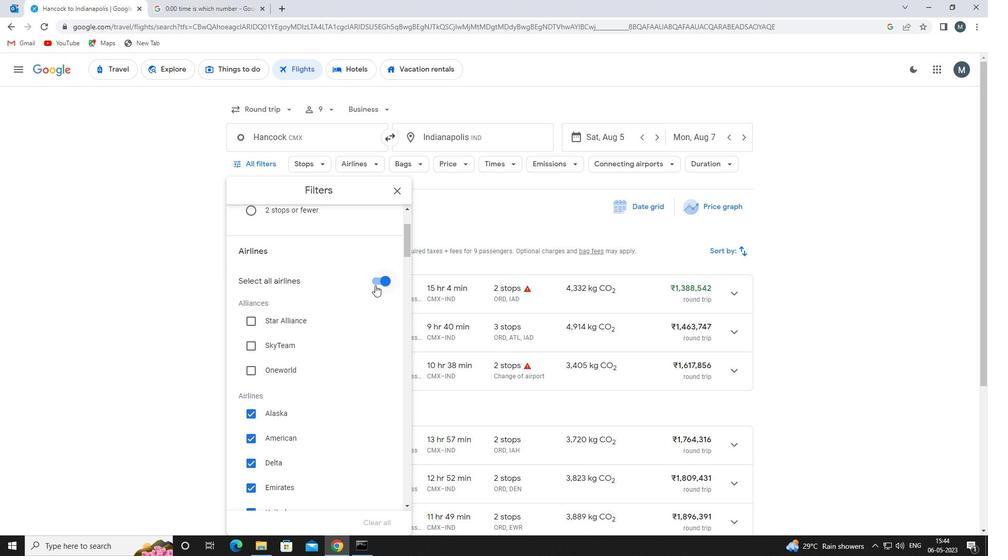 
Action: Mouse moved to (318, 329)
Screenshot: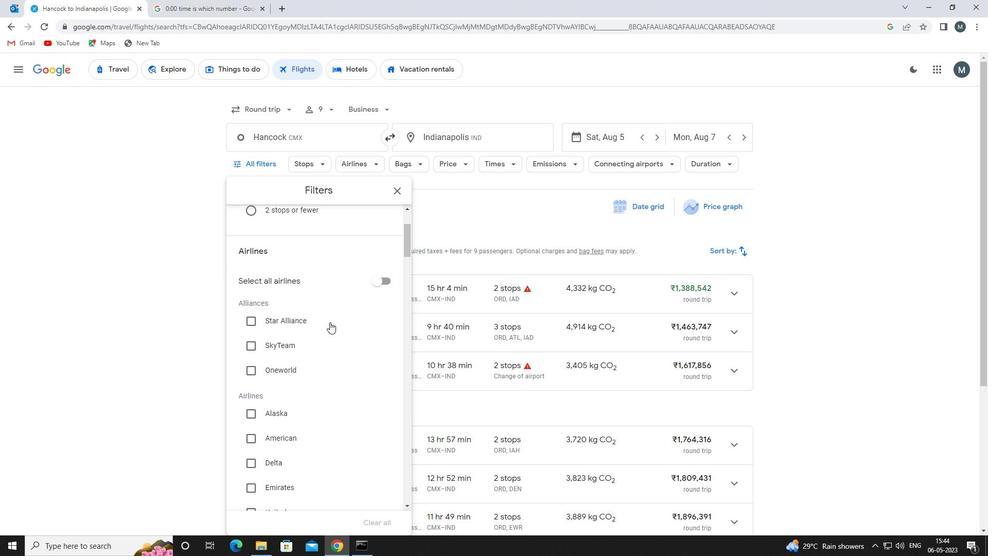 
Action: Mouse scrolled (318, 329) with delta (0, 0)
Screenshot: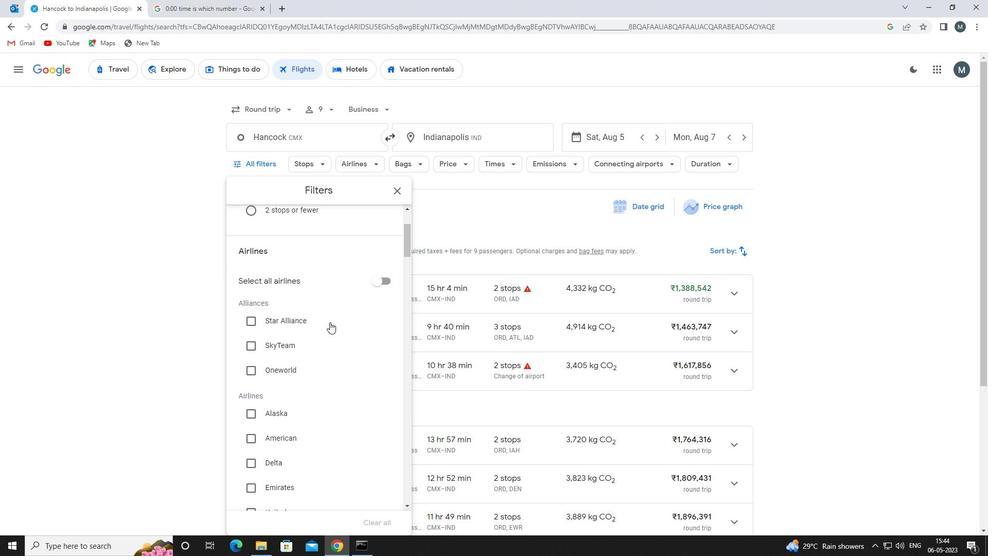
Action: Mouse moved to (316, 334)
Screenshot: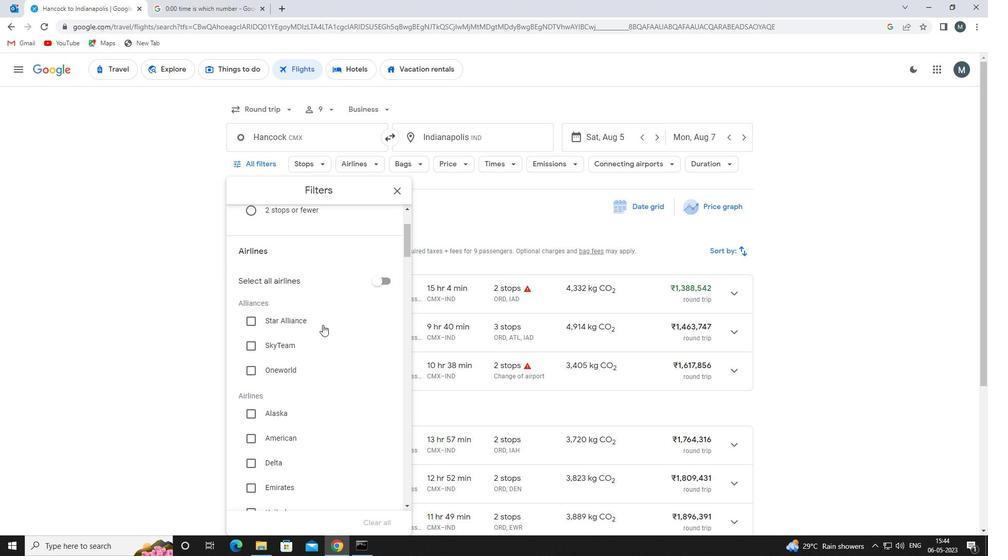 
Action: Mouse scrolled (316, 333) with delta (0, 0)
Screenshot: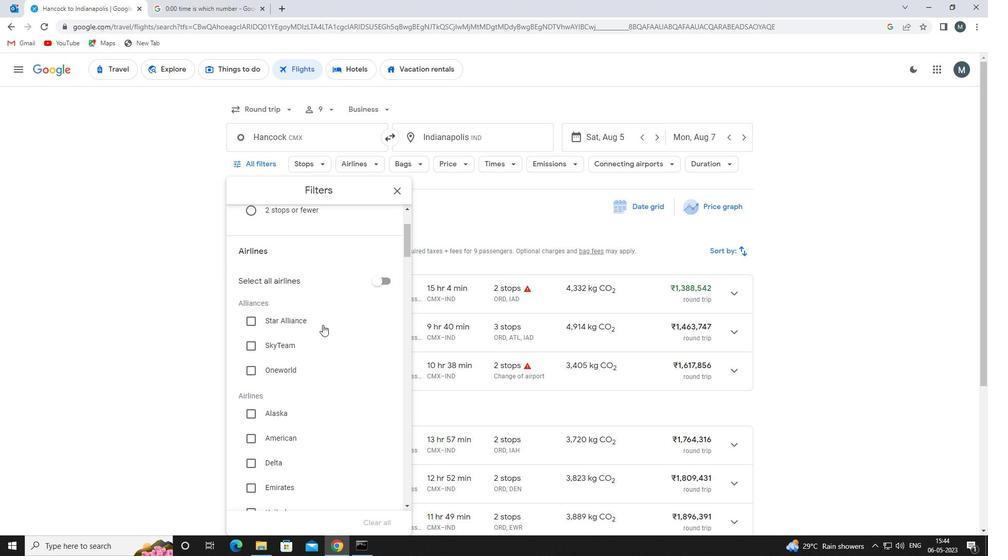 
Action: Mouse moved to (317, 313)
Screenshot: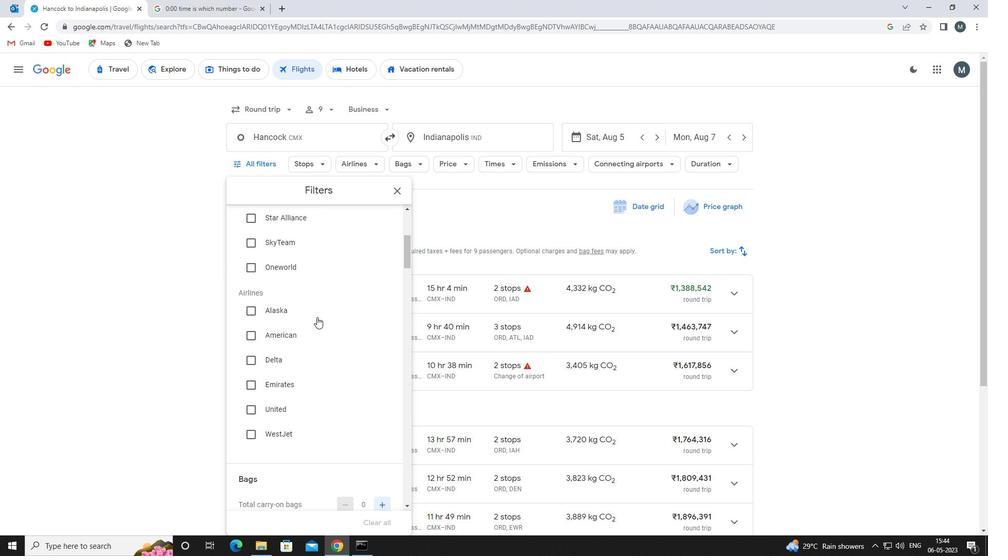 
Action: Mouse pressed left at (317, 313)
Screenshot: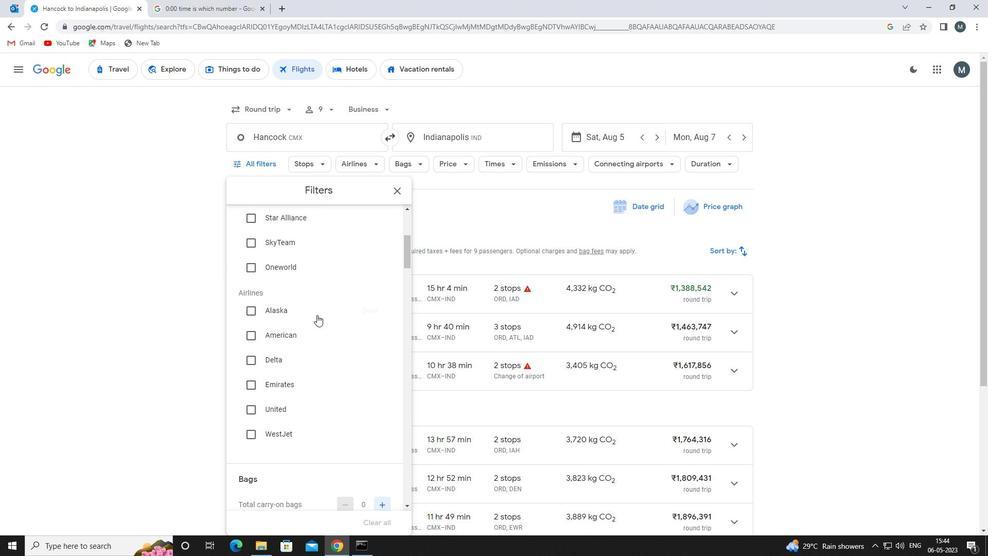 
Action: Mouse moved to (323, 317)
Screenshot: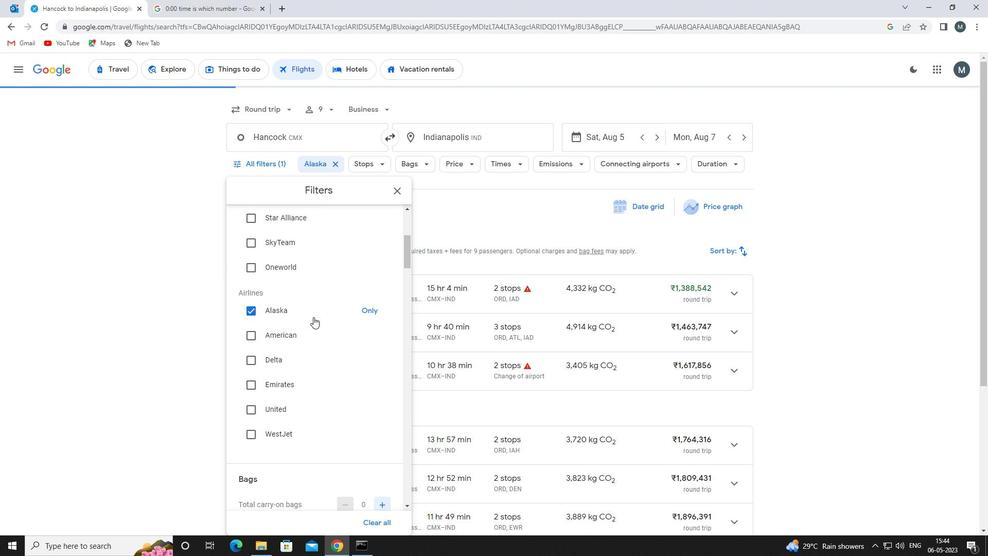 
Action: Mouse scrolled (323, 316) with delta (0, 0)
Screenshot: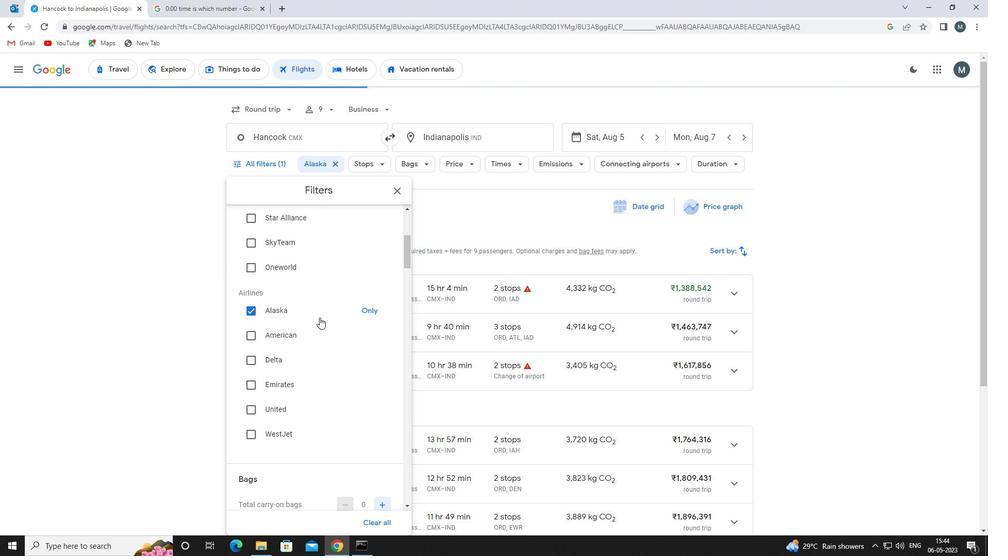 
Action: Mouse moved to (323, 318)
Screenshot: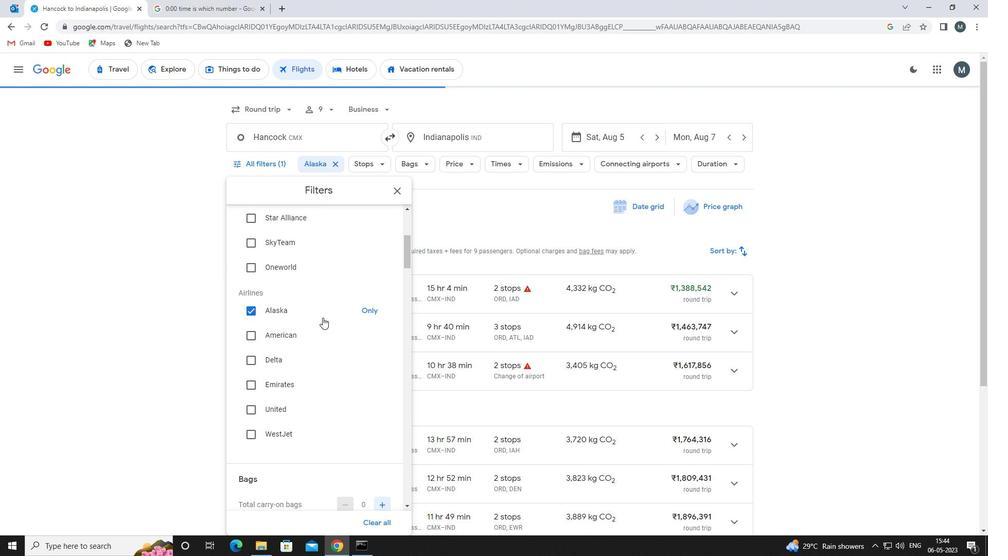 
Action: Mouse scrolled (323, 317) with delta (0, 0)
Screenshot: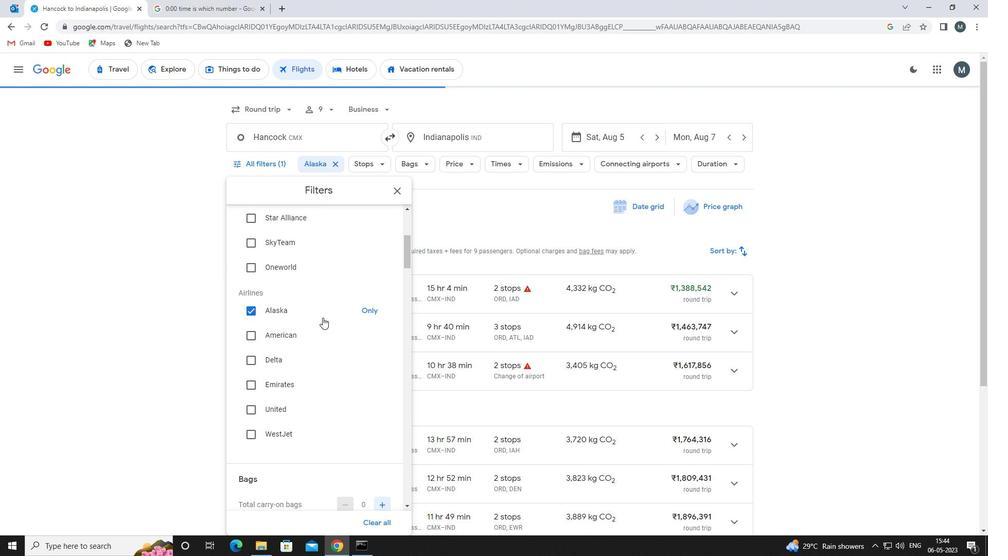 
Action: Mouse moved to (323, 323)
Screenshot: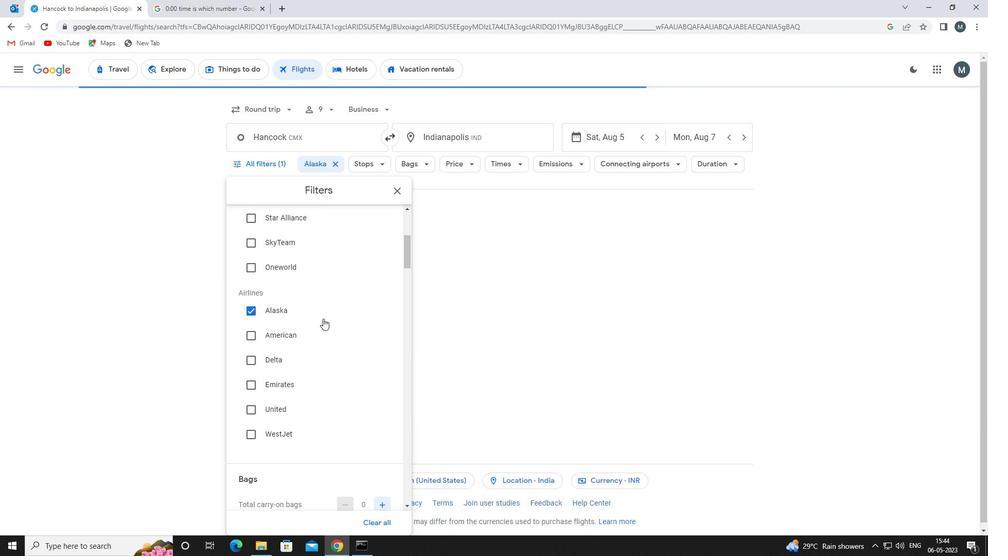 
Action: Mouse scrolled (323, 322) with delta (0, 0)
Screenshot: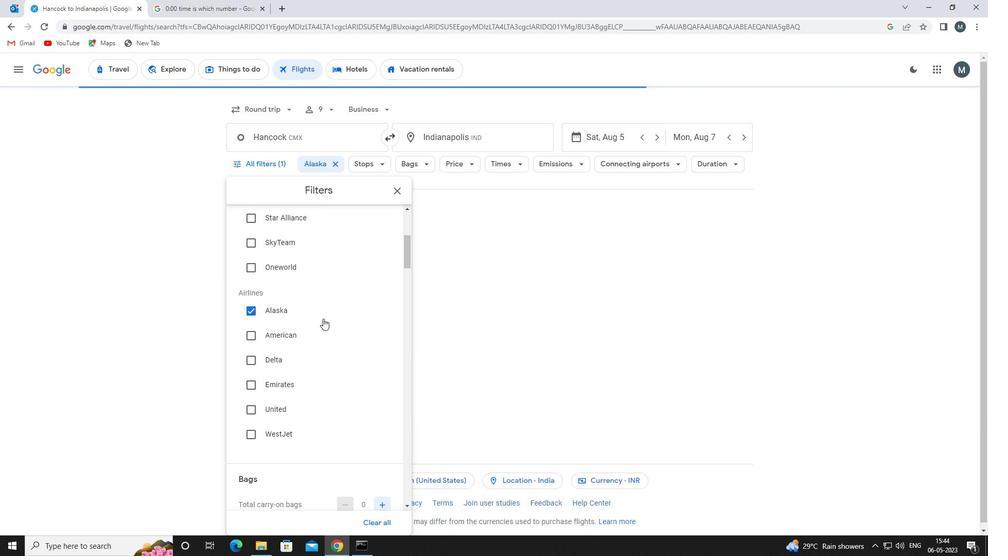 
Action: Mouse moved to (382, 347)
Screenshot: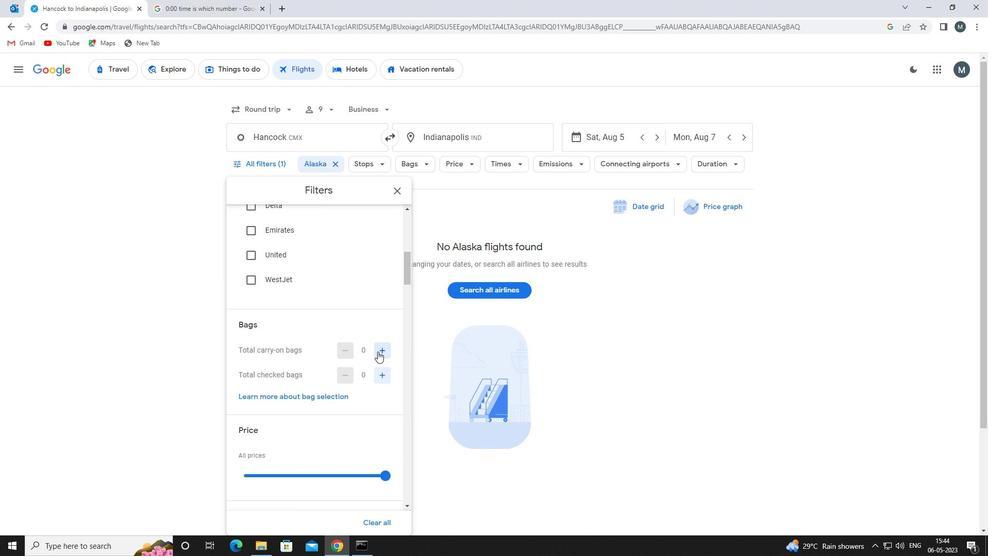 
Action: Mouse pressed left at (382, 347)
Screenshot: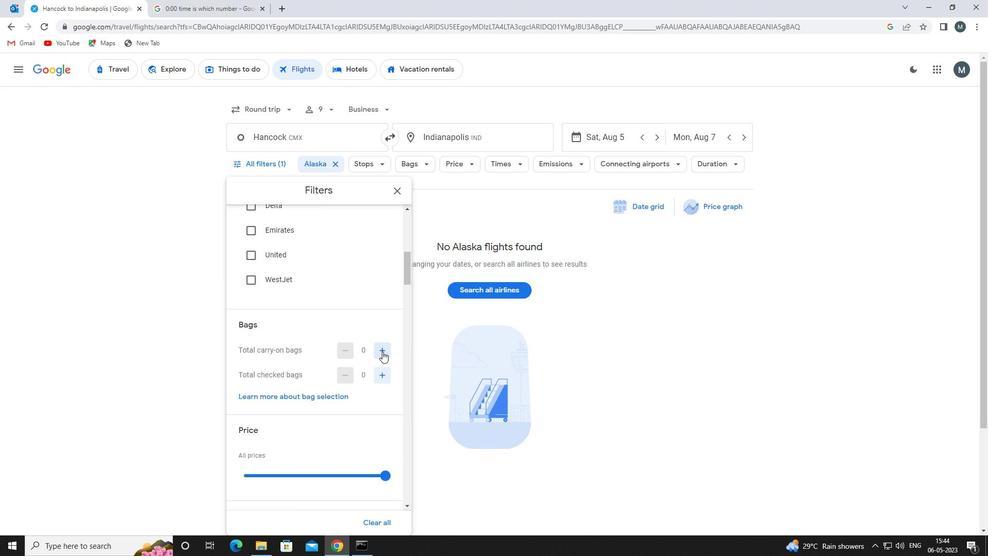 
Action: Mouse moved to (334, 343)
Screenshot: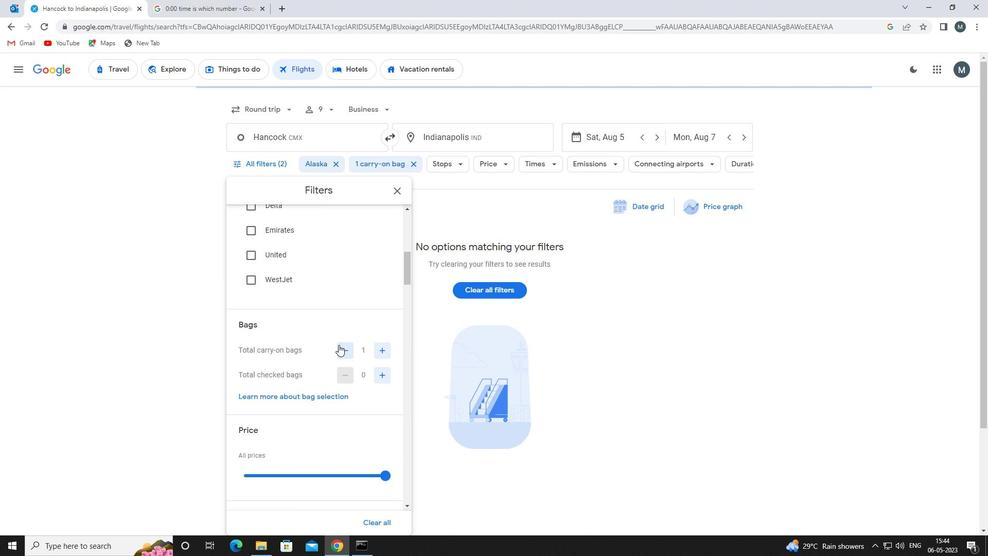 
Action: Mouse scrolled (334, 342) with delta (0, 0)
Screenshot: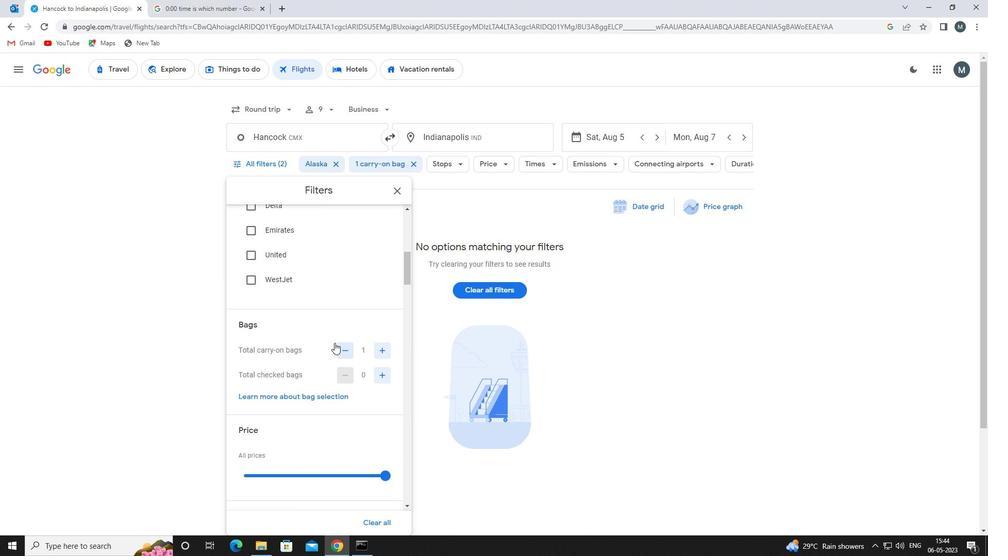 
Action: Mouse moved to (330, 346)
Screenshot: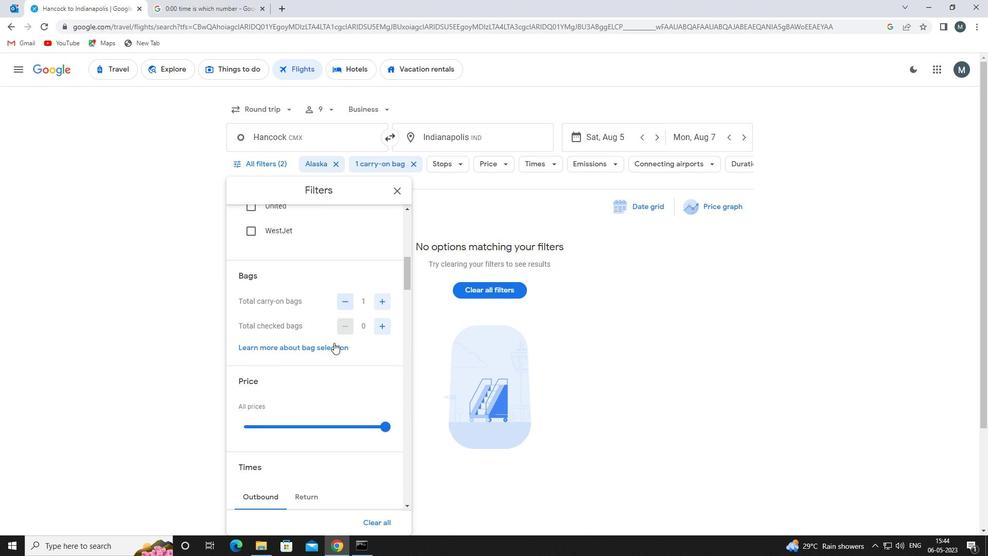
Action: Mouse scrolled (330, 345) with delta (0, 0)
Screenshot: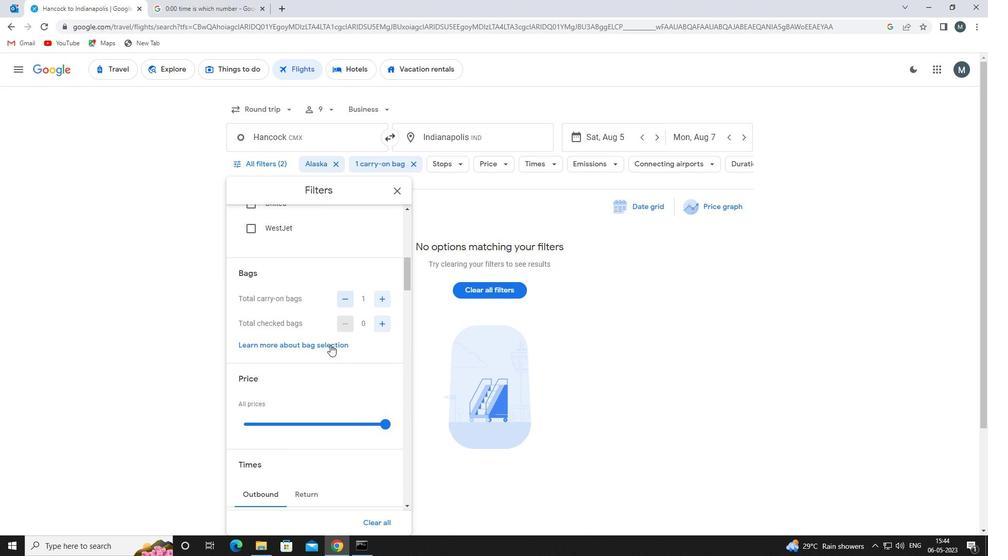 
Action: Mouse moved to (317, 373)
Screenshot: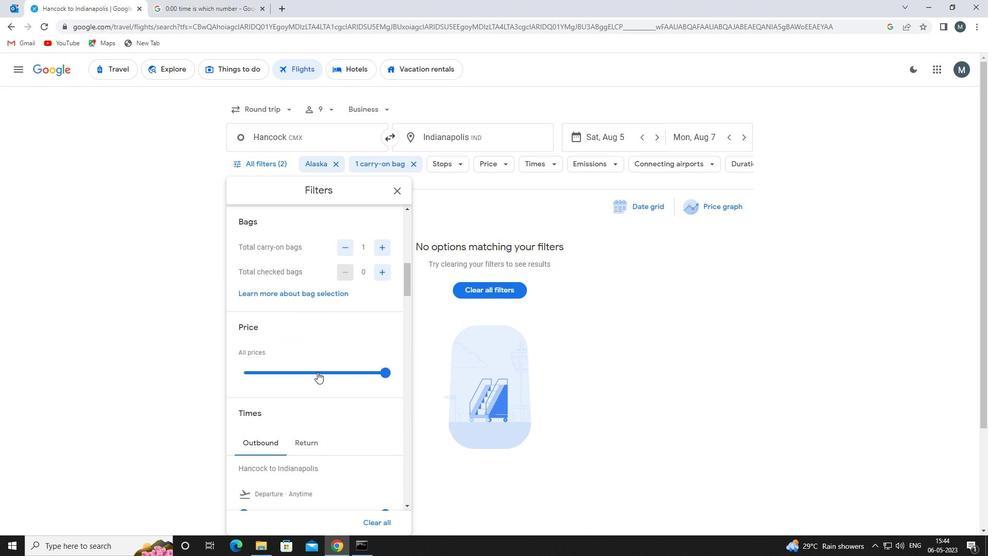 
Action: Mouse pressed left at (317, 373)
Screenshot: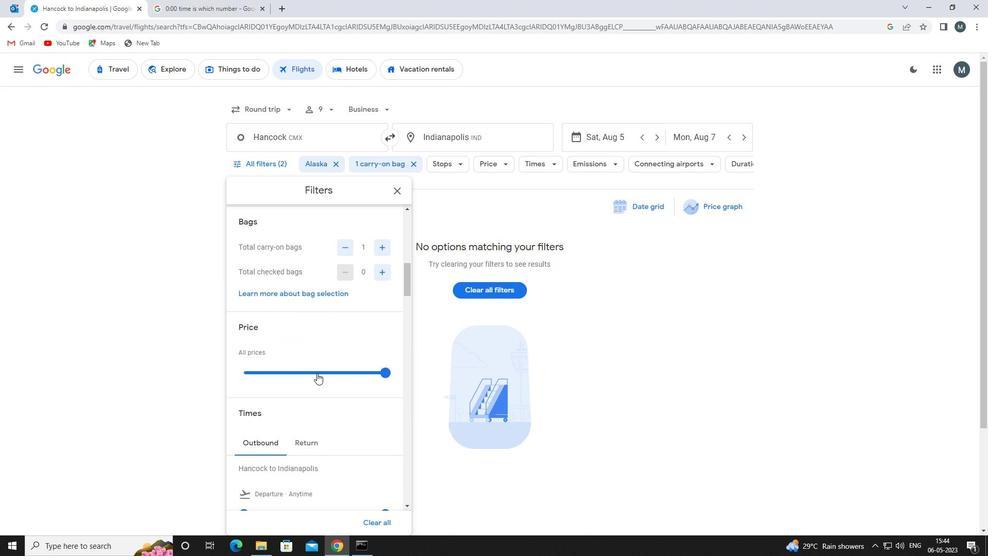 
Action: Mouse moved to (316, 370)
Screenshot: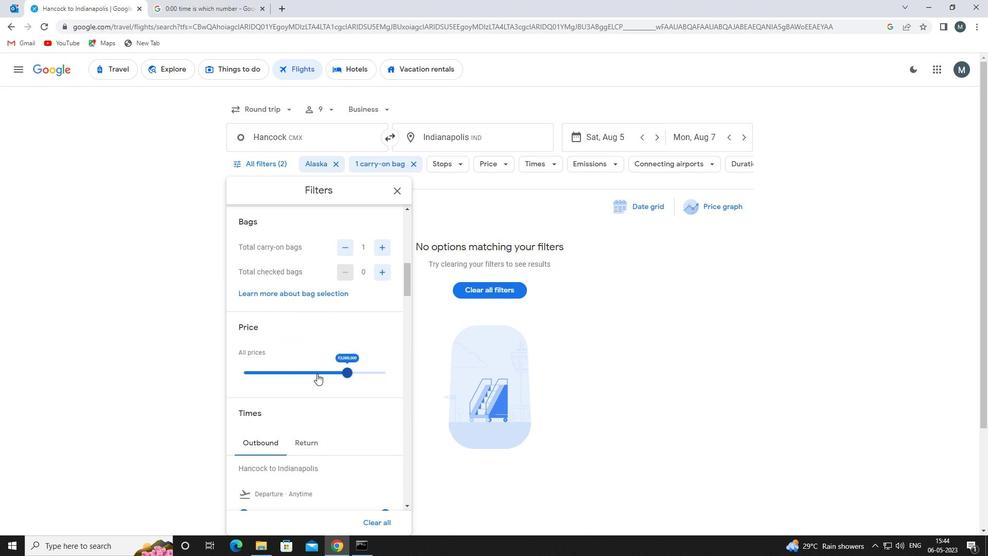 
Action: Mouse pressed left at (316, 370)
Screenshot: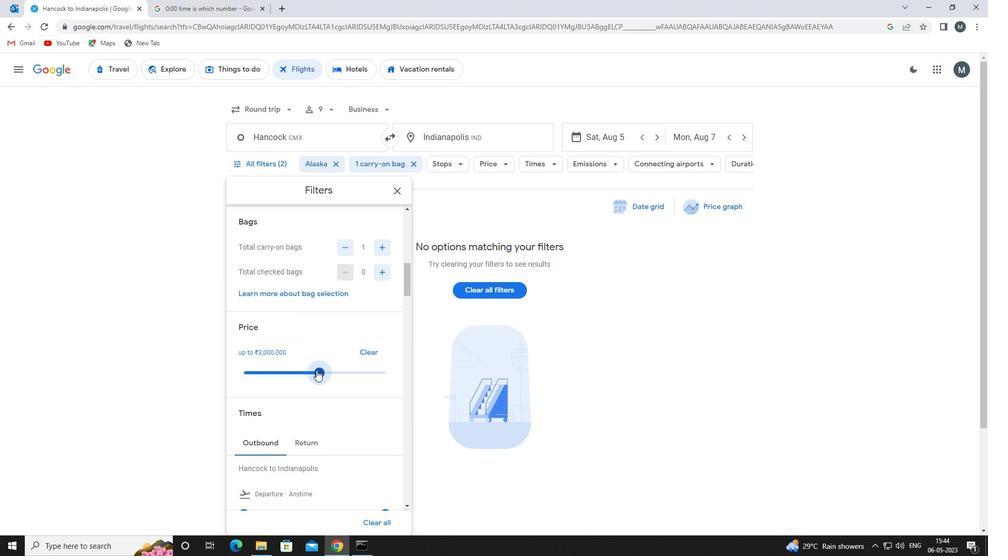 
Action: Mouse moved to (320, 337)
Screenshot: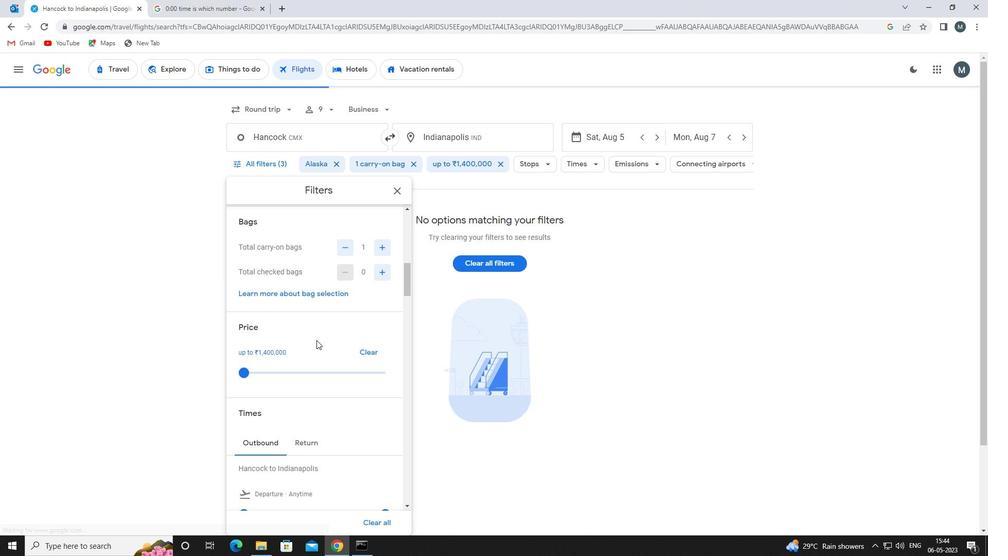 
Action: Mouse scrolled (320, 337) with delta (0, 0)
Screenshot: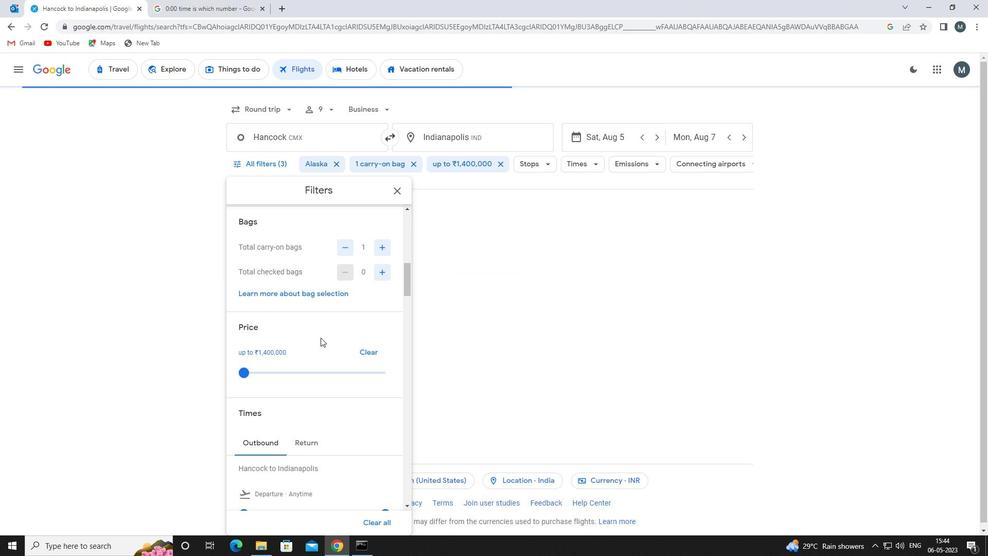 
Action: Mouse moved to (323, 335)
Screenshot: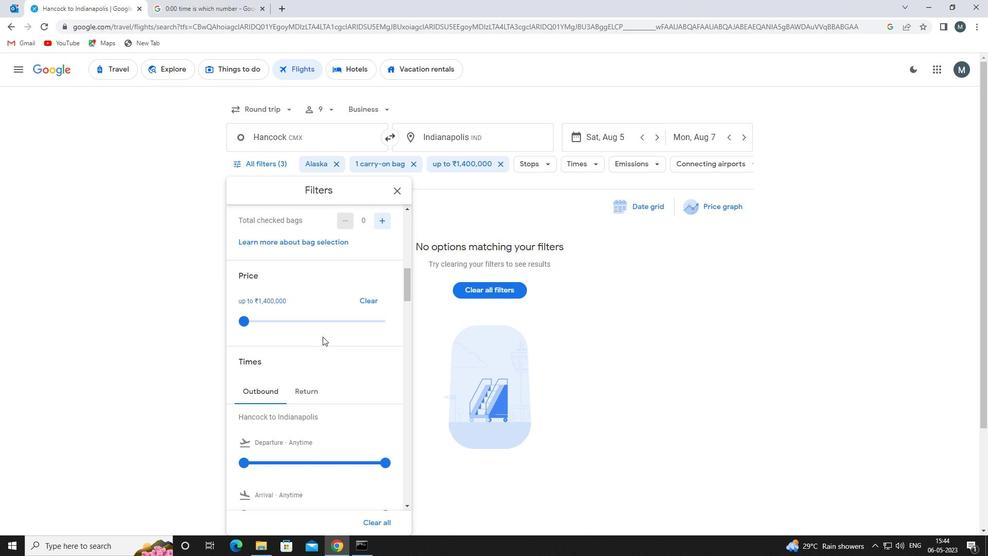 
Action: Mouse scrolled (323, 335) with delta (0, 0)
Screenshot: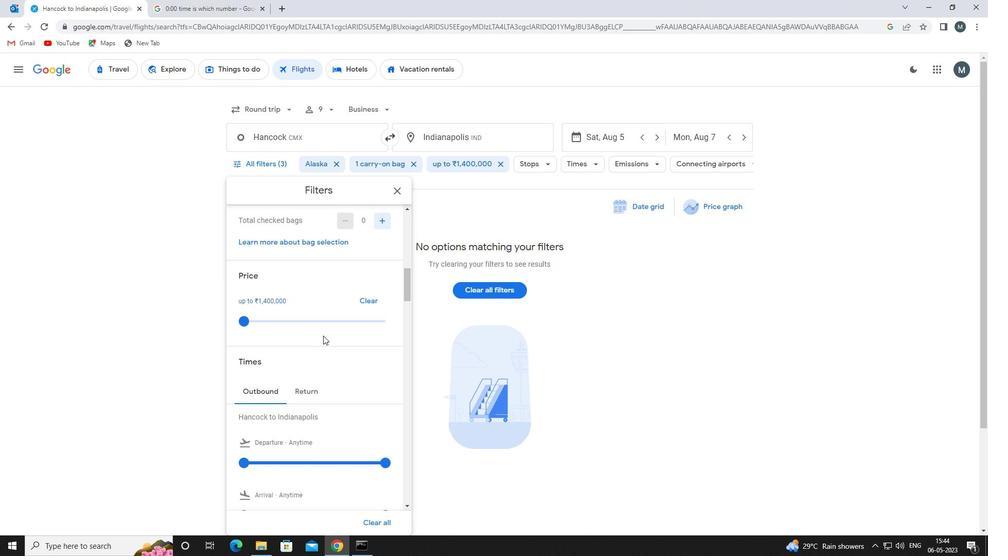 
Action: Mouse moved to (308, 348)
Screenshot: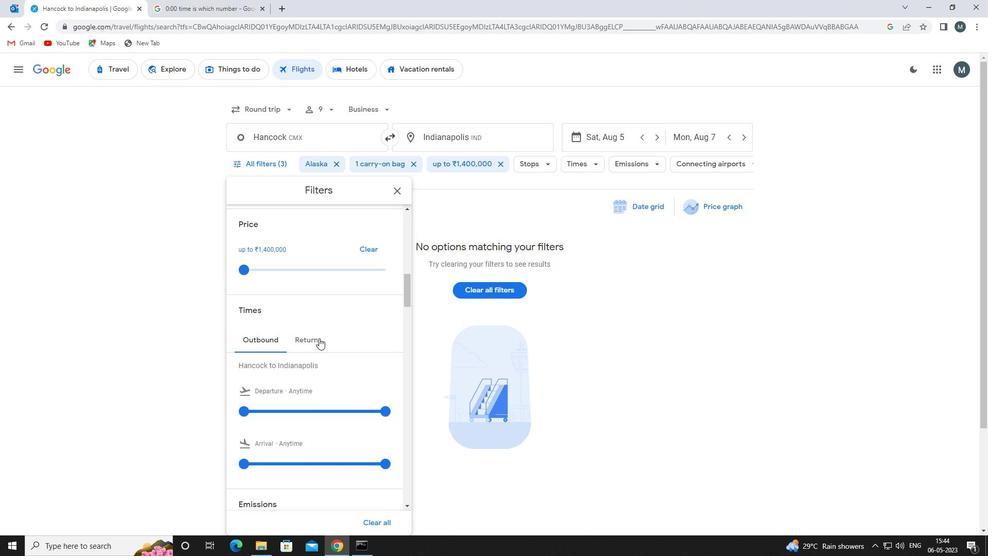 
Action: Mouse scrolled (308, 348) with delta (0, 0)
Screenshot: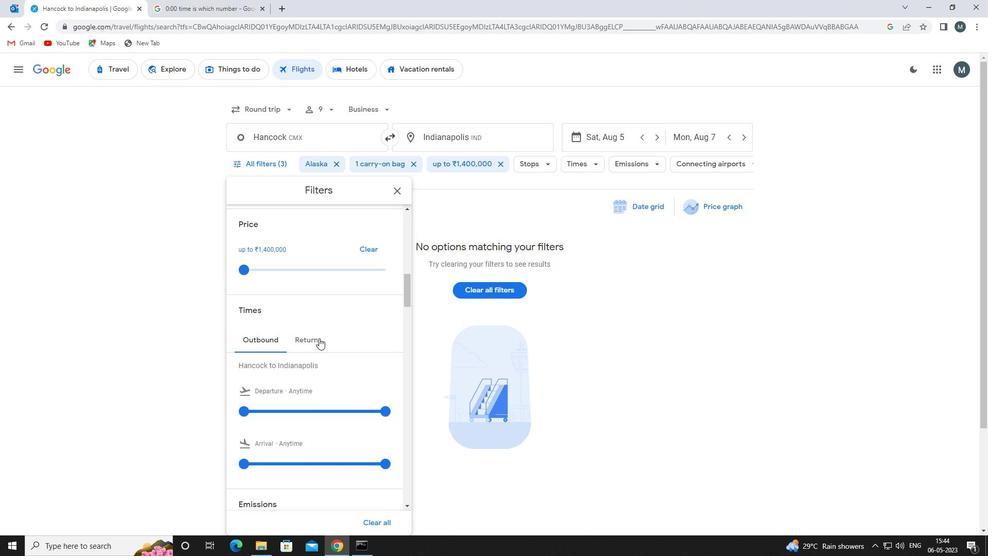 
Action: Mouse moved to (251, 360)
Screenshot: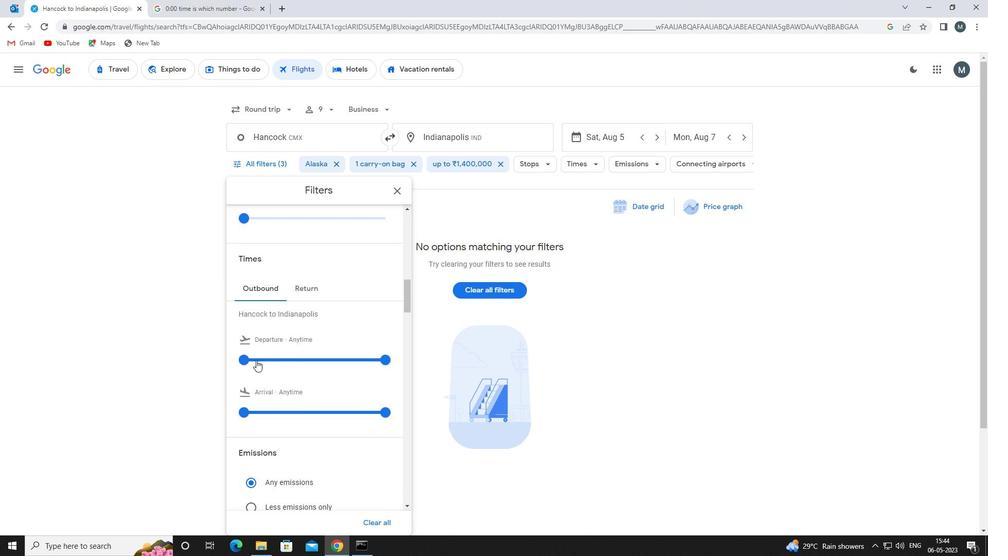 
Action: Mouse pressed left at (251, 360)
Screenshot: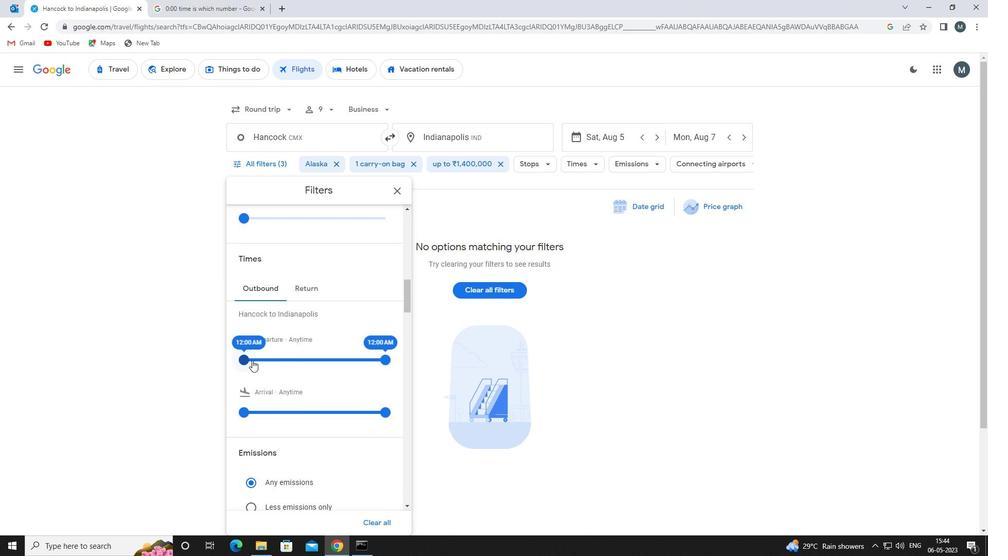 
Action: Mouse moved to (381, 357)
Screenshot: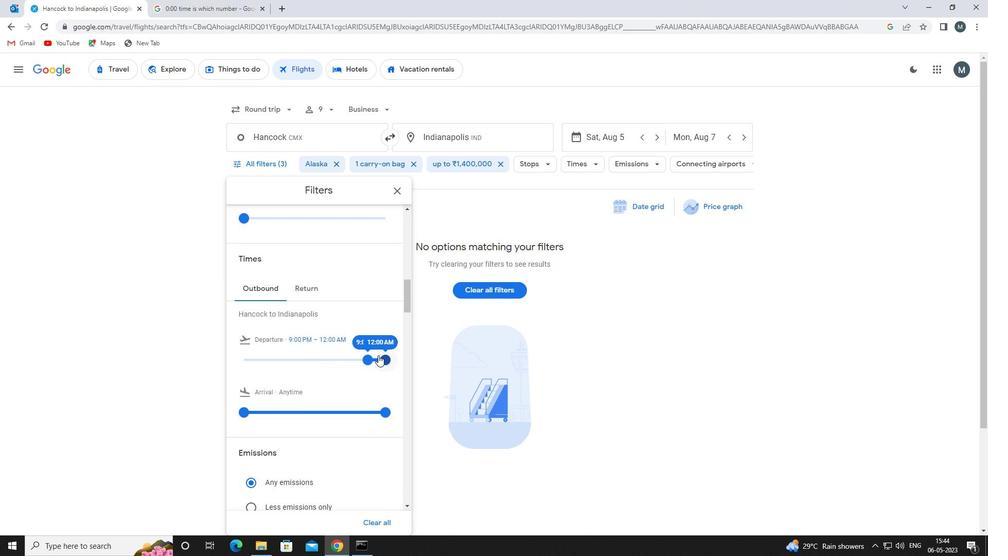 
Action: Mouse pressed left at (381, 357)
Screenshot: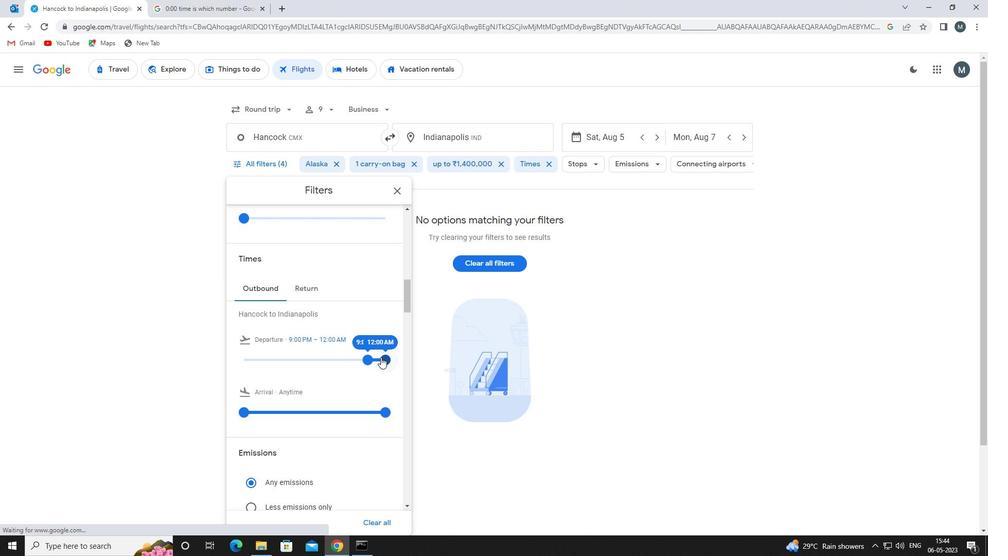 
Action: Mouse moved to (359, 362)
Screenshot: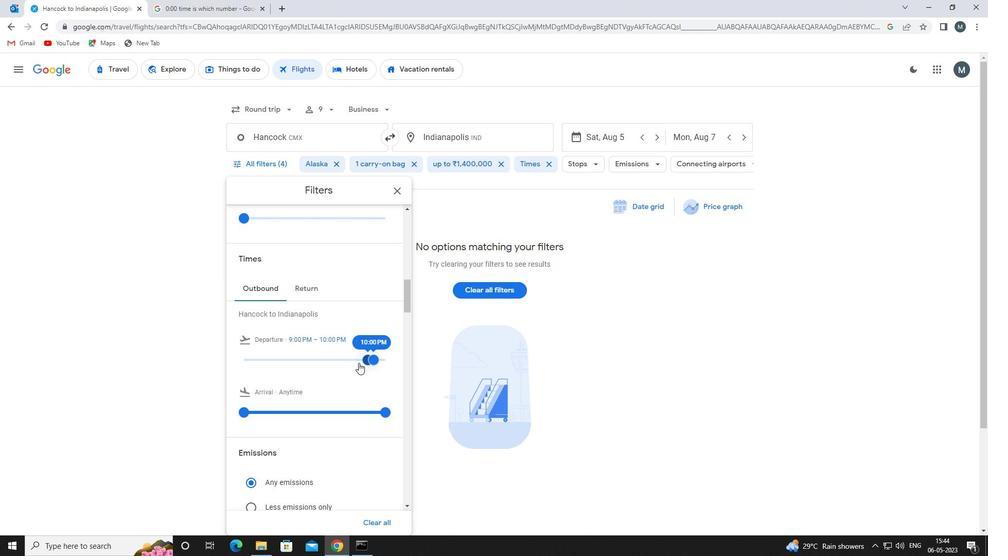 
Action: Mouse scrolled (359, 362) with delta (0, 0)
Screenshot: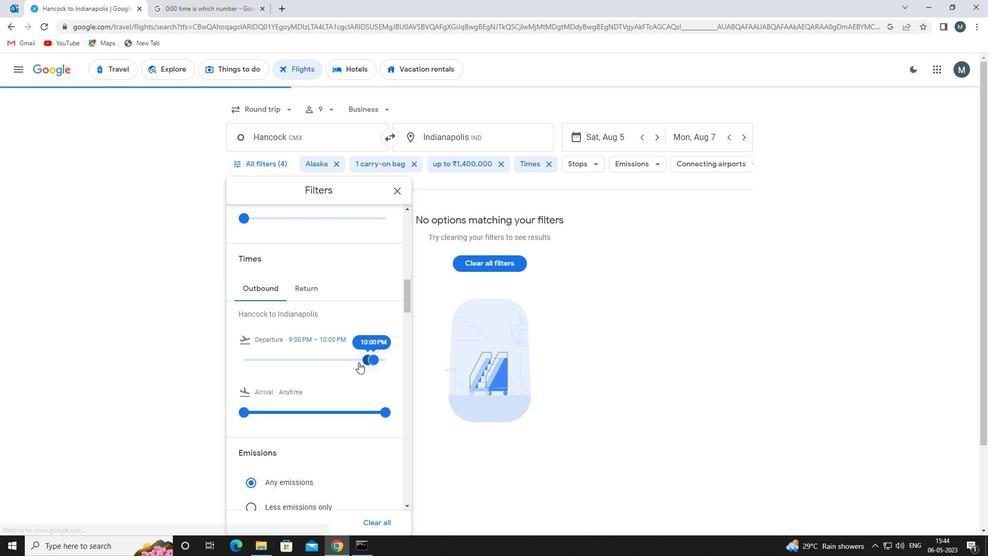 
Action: Mouse moved to (401, 188)
Screenshot: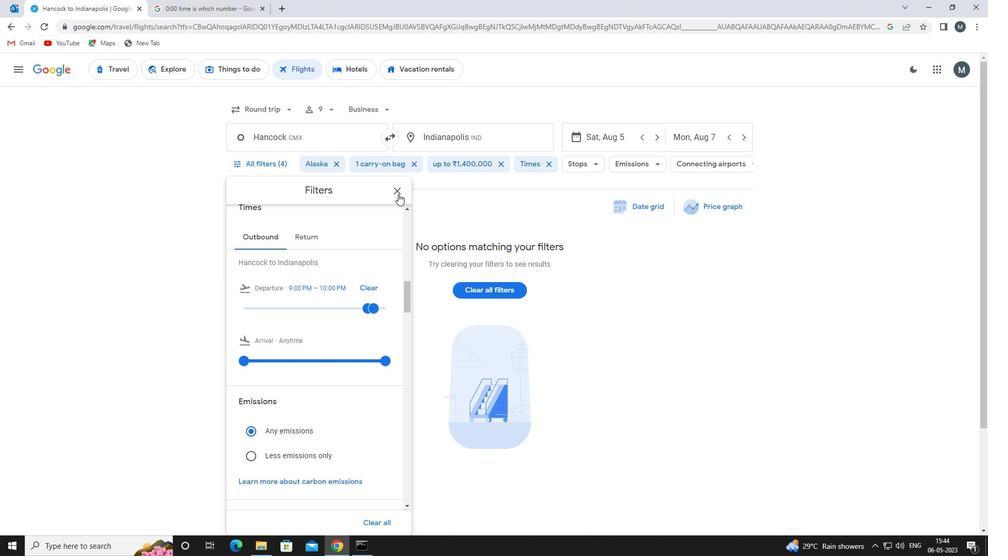 
Action: Mouse pressed left at (401, 188)
Screenshot: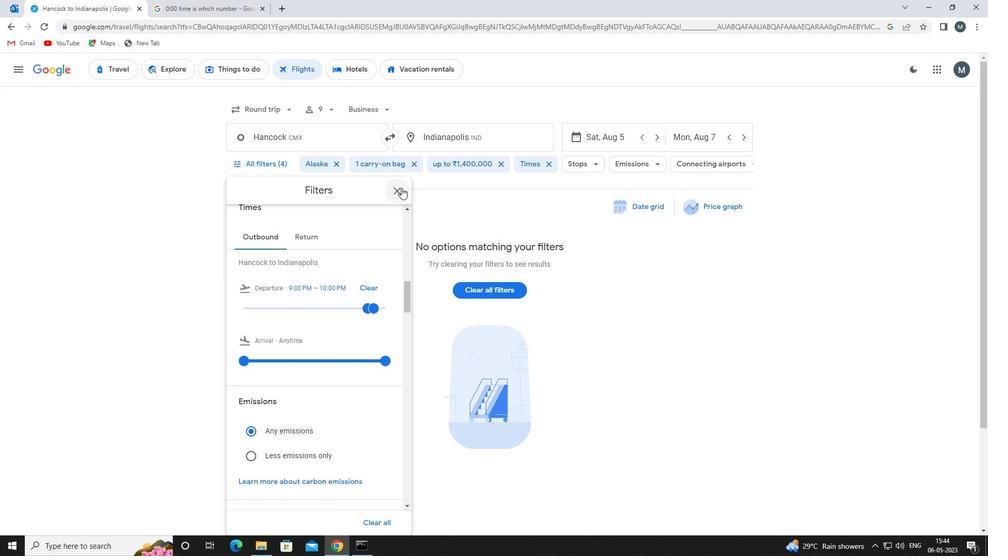 
